 Task: Determine the best route from Denver to the Red Rocks Amphitheatre.
Action: Mouse moved to (446, 122)
Screenshot: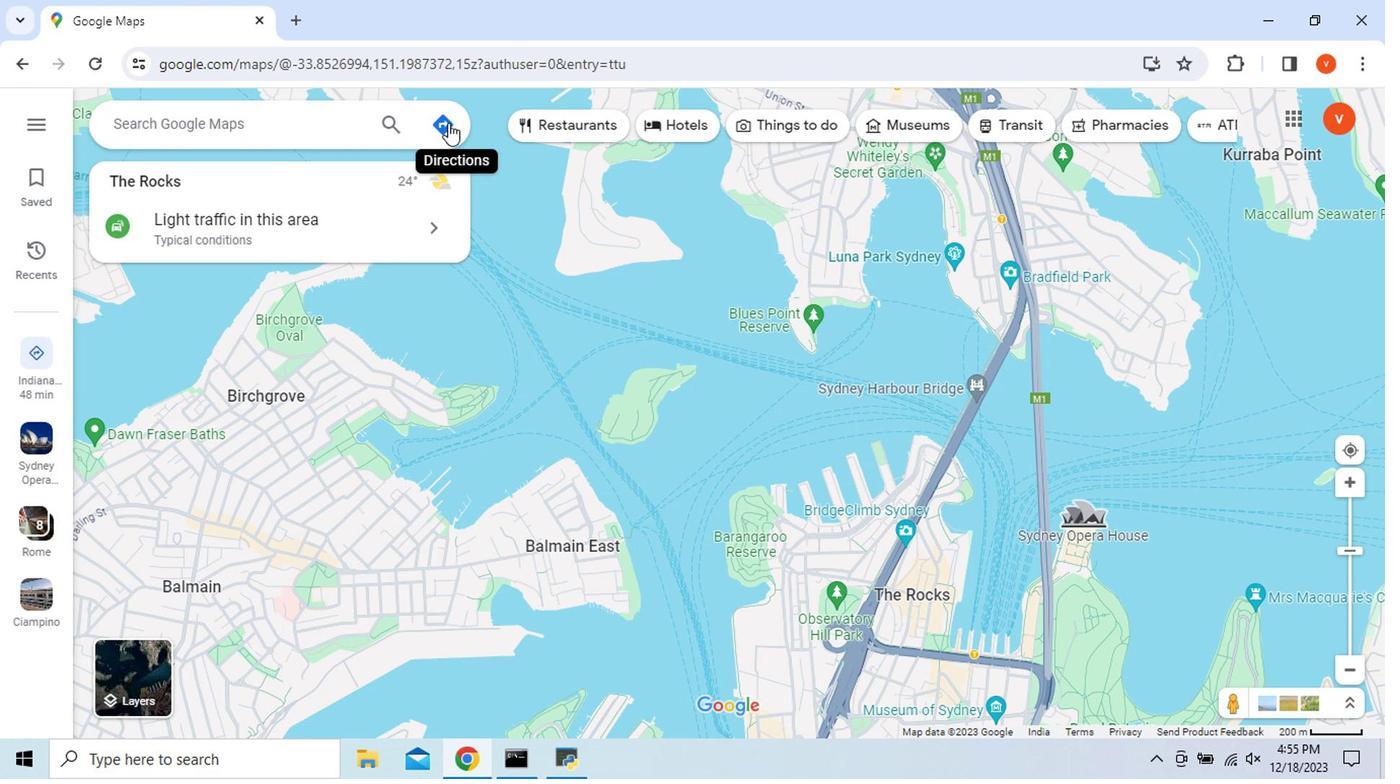 
Action: Mouse pressed left at (446, 122)
Screenshot: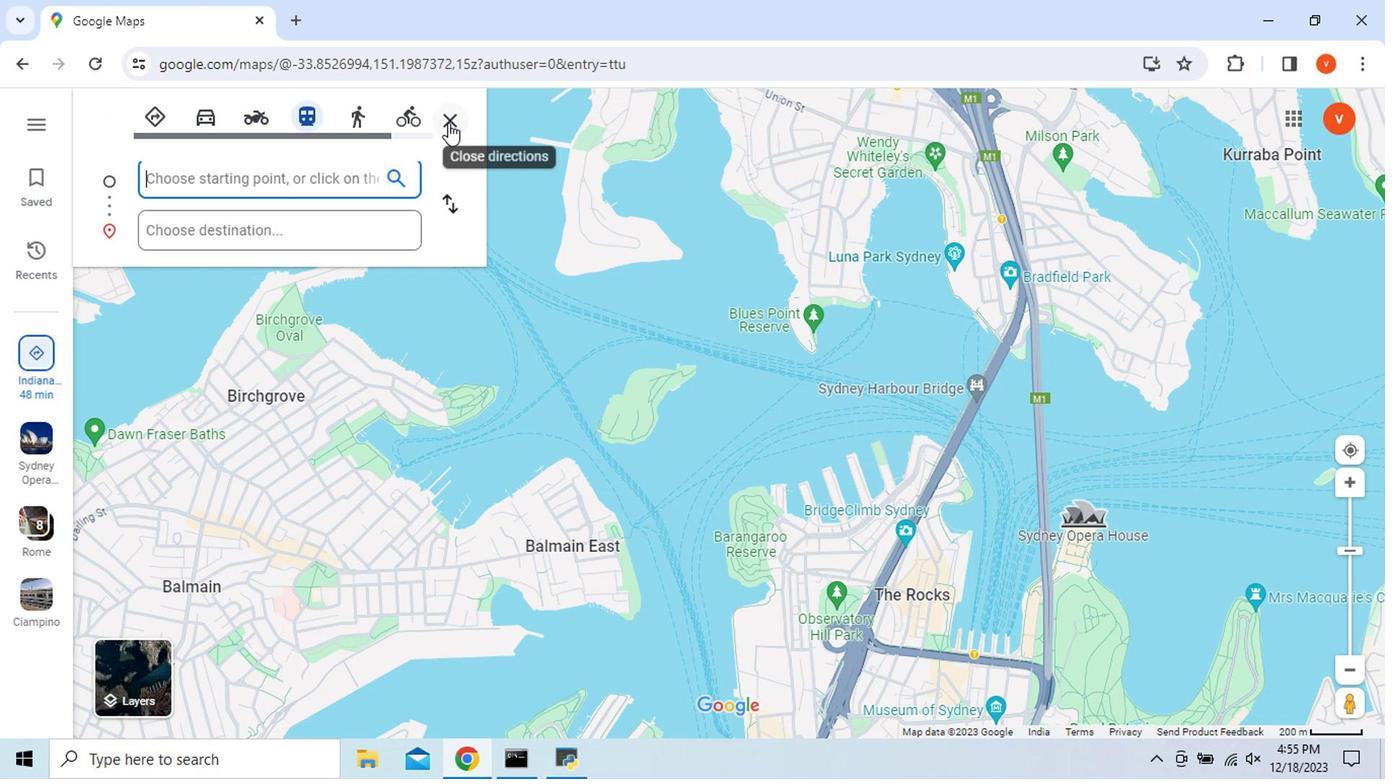 
Action: Mouse moved to (482, 283)
Screenshot: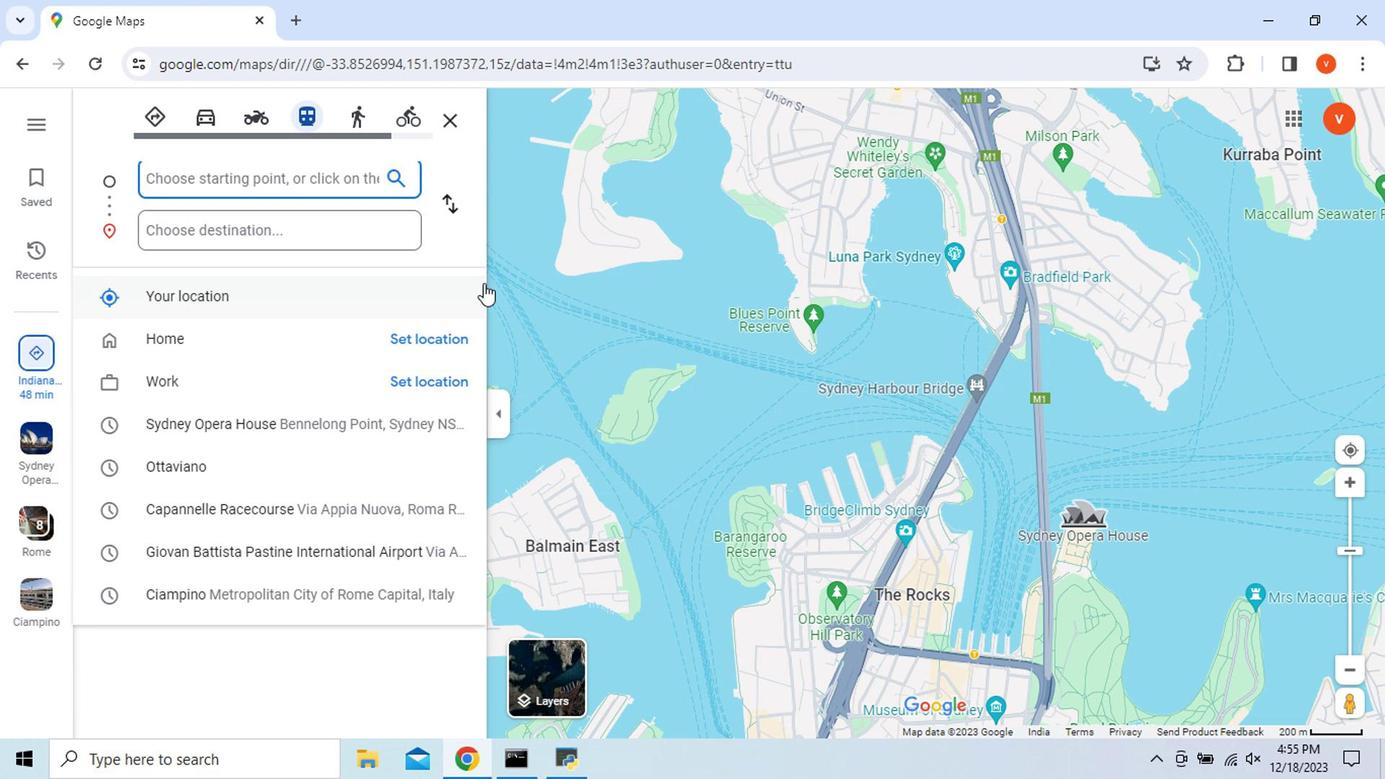 
Action: Key pressed <Key.shift>Denver
Screenshot: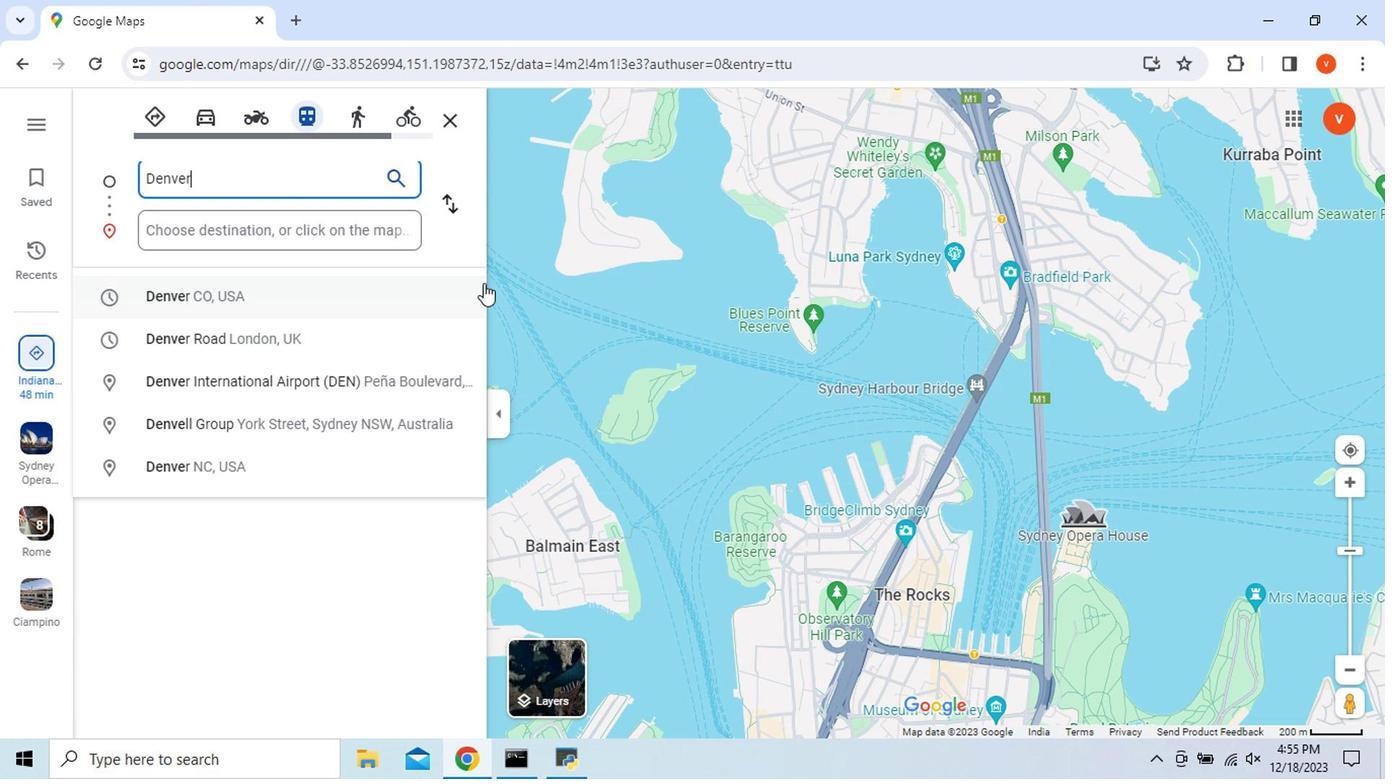 
Action: Mouse moved to (175, 218)
Screenshot: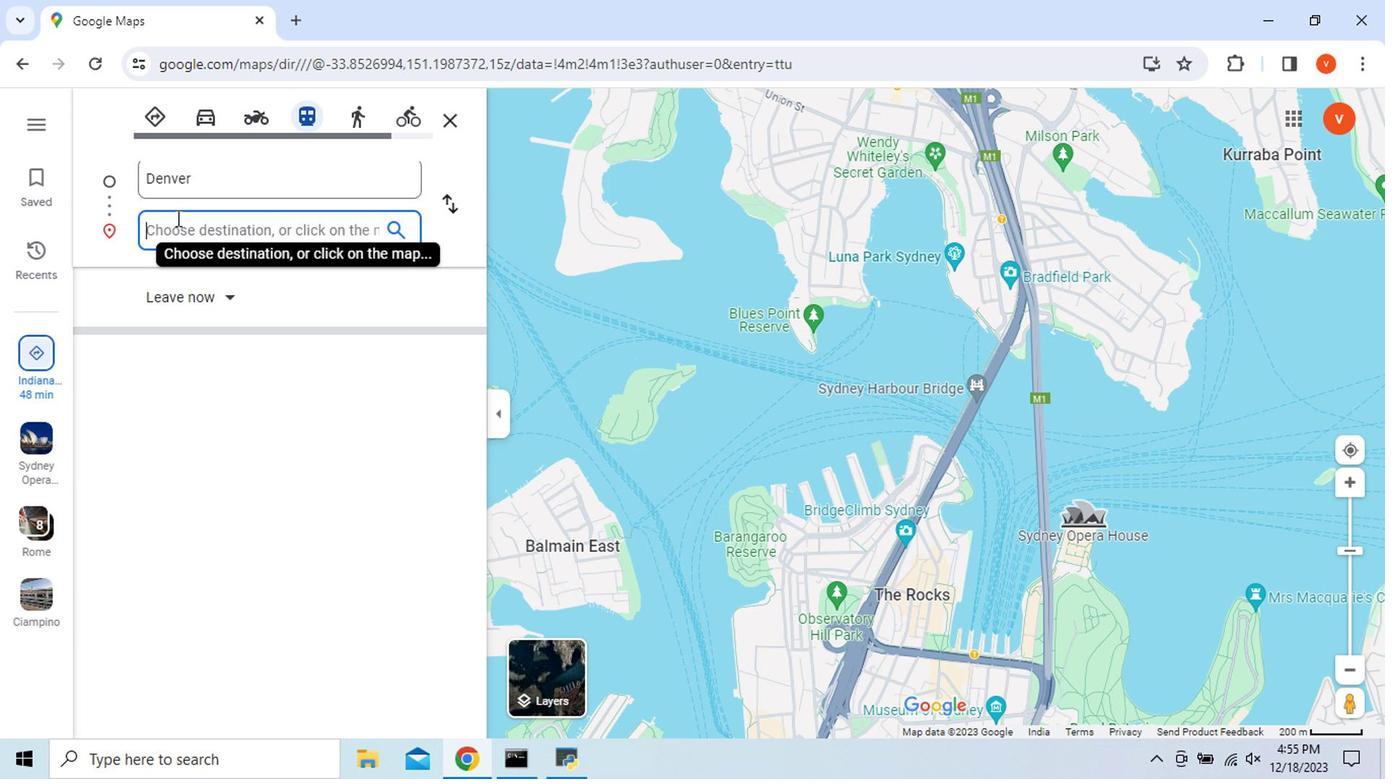 
Action: Mouse pressed left at (175, 218)
Screenshot: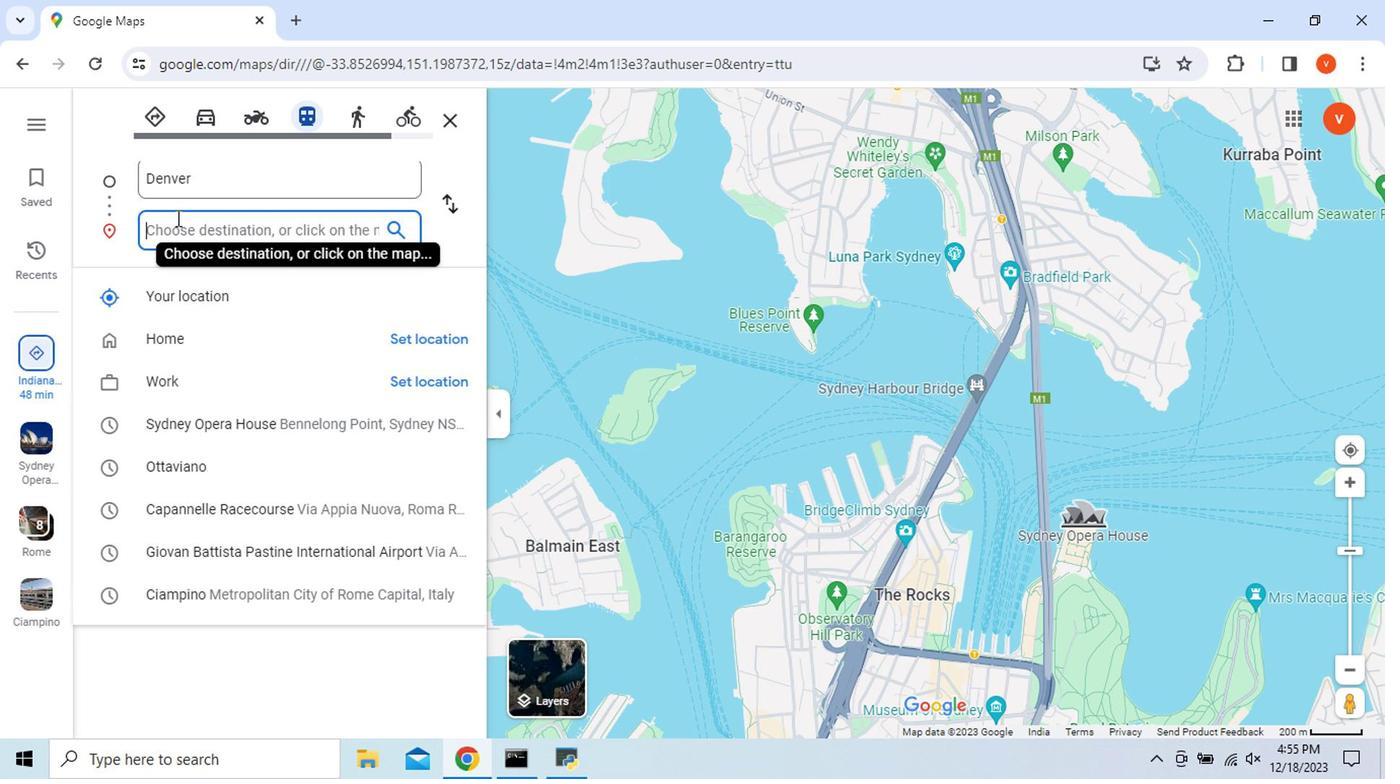 
Action: Key pressed <Key.shift>Red<Key.space><Key.shift>Rocks
Screenshot: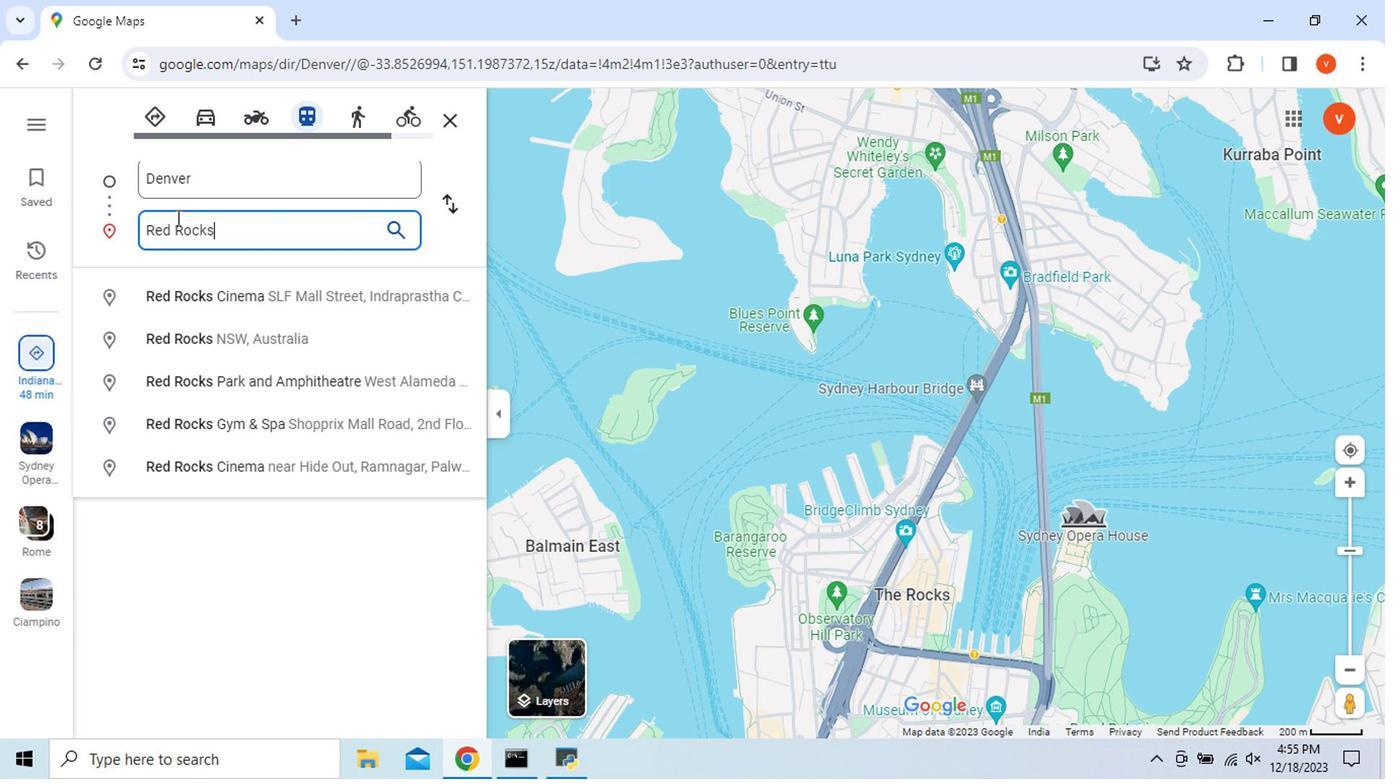 
Action: Mouse moved to (210, 378)
Screenshot: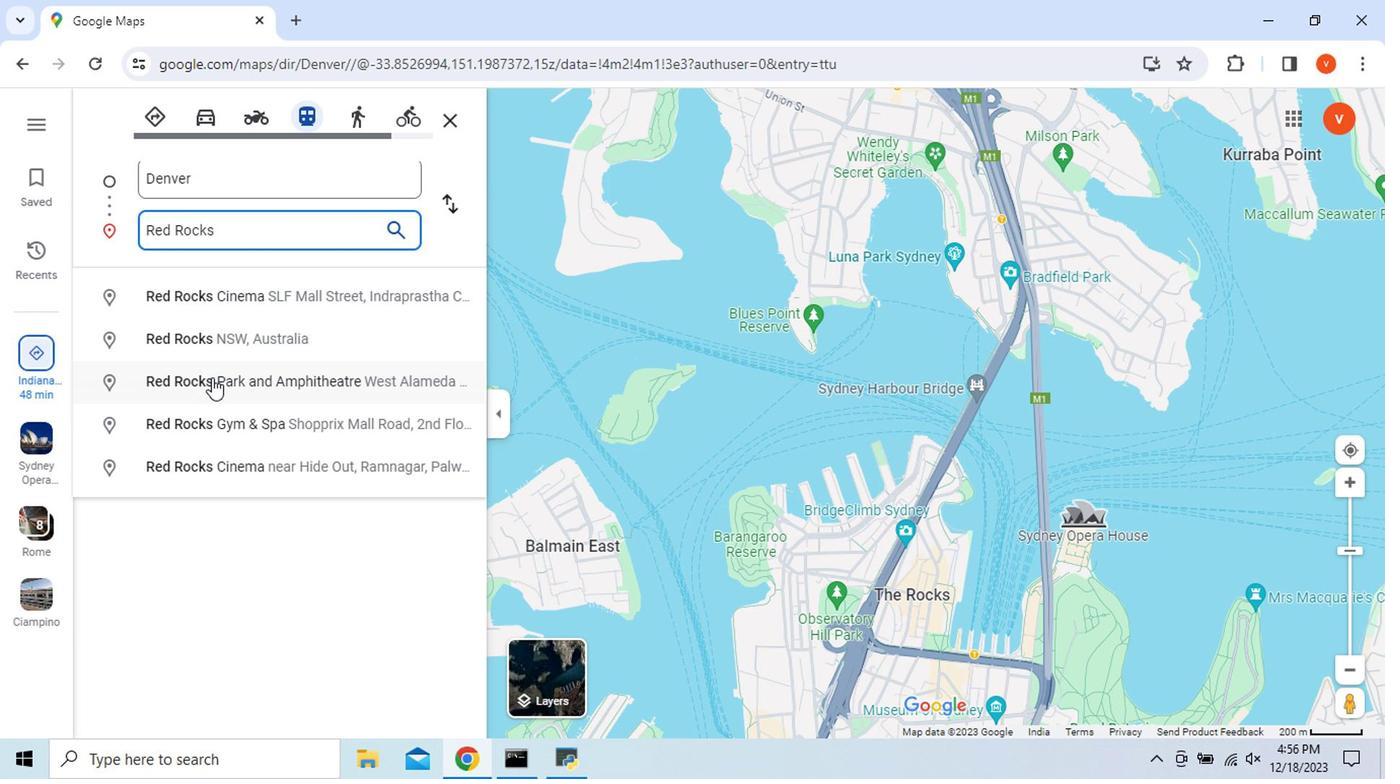 
Action: Mouse pressed left at (210, 378)
Screenshot: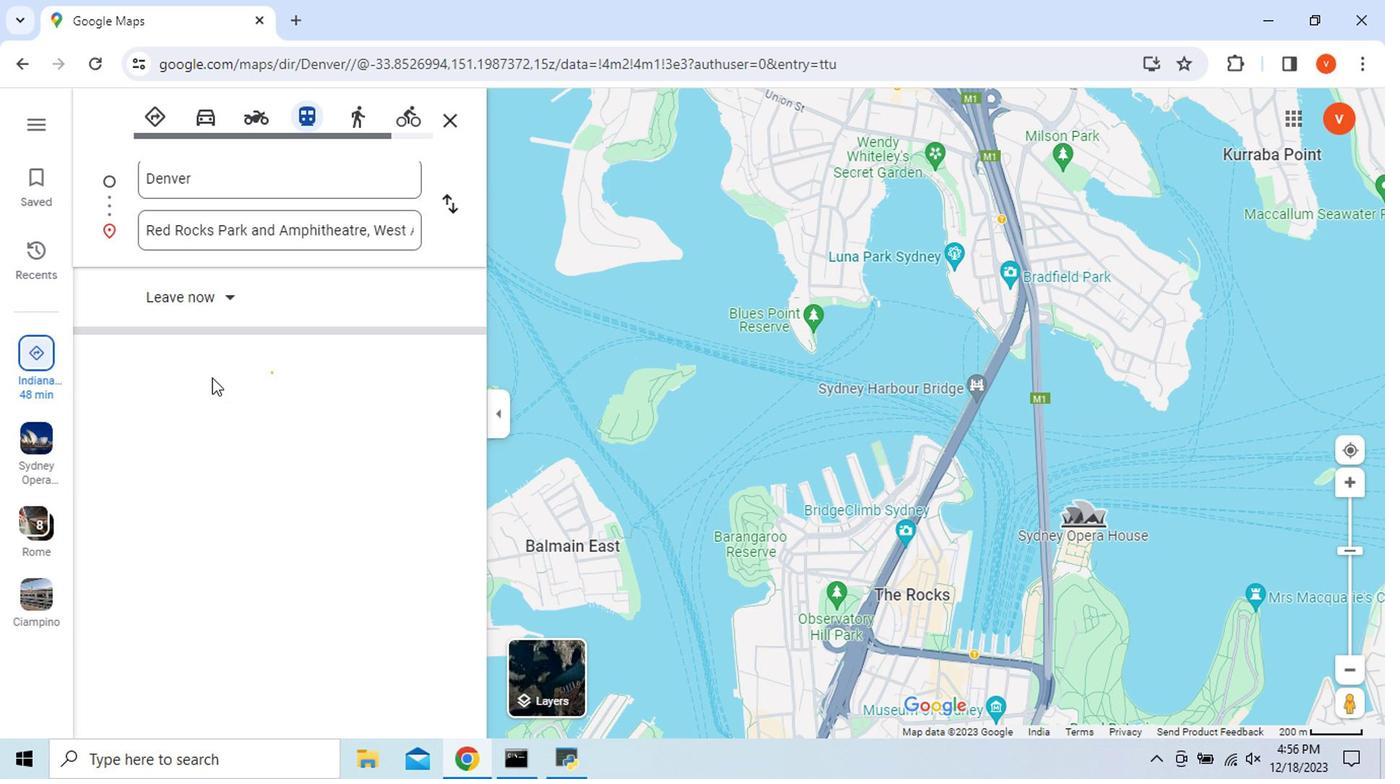 
Action: Mouse moved to (158, 115)
Screenshot: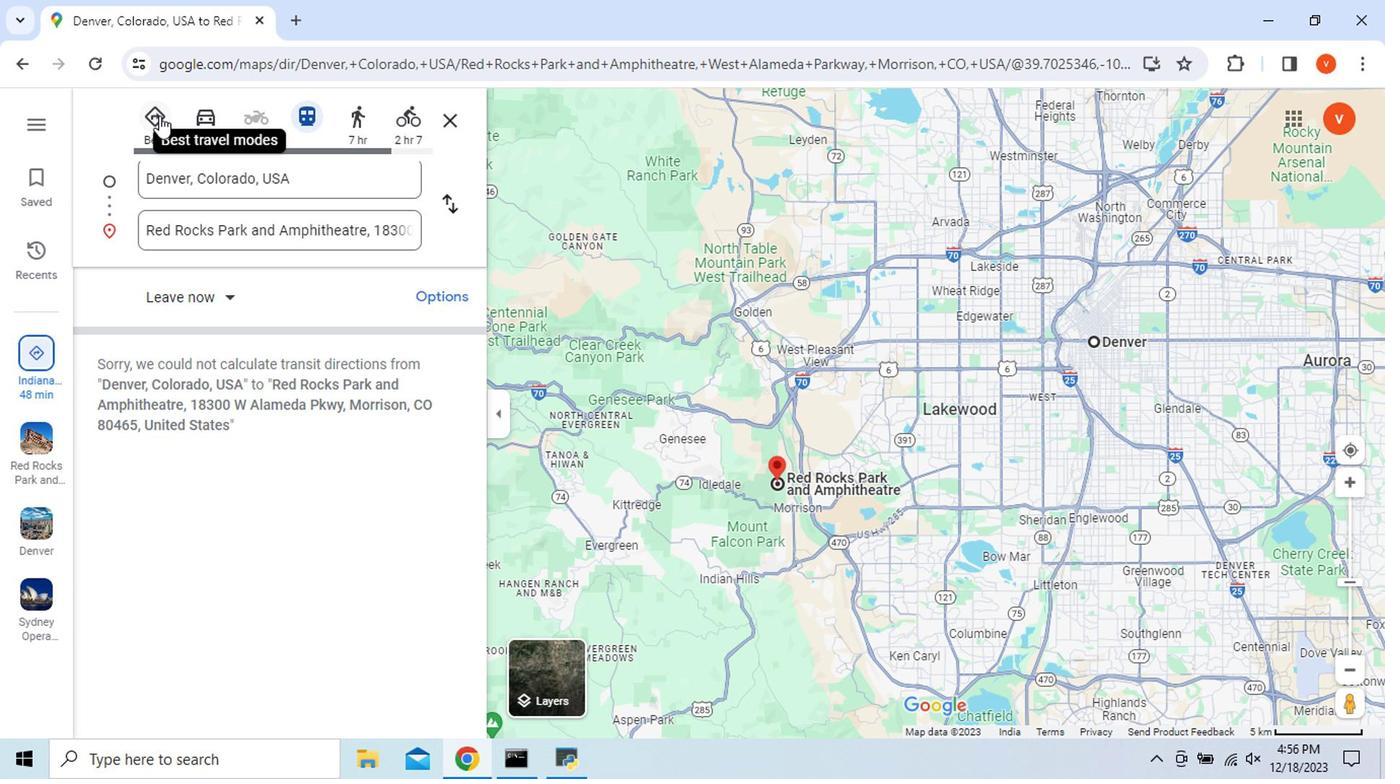 
Action: Mouse pressed left at (158, 115)
Screenshot: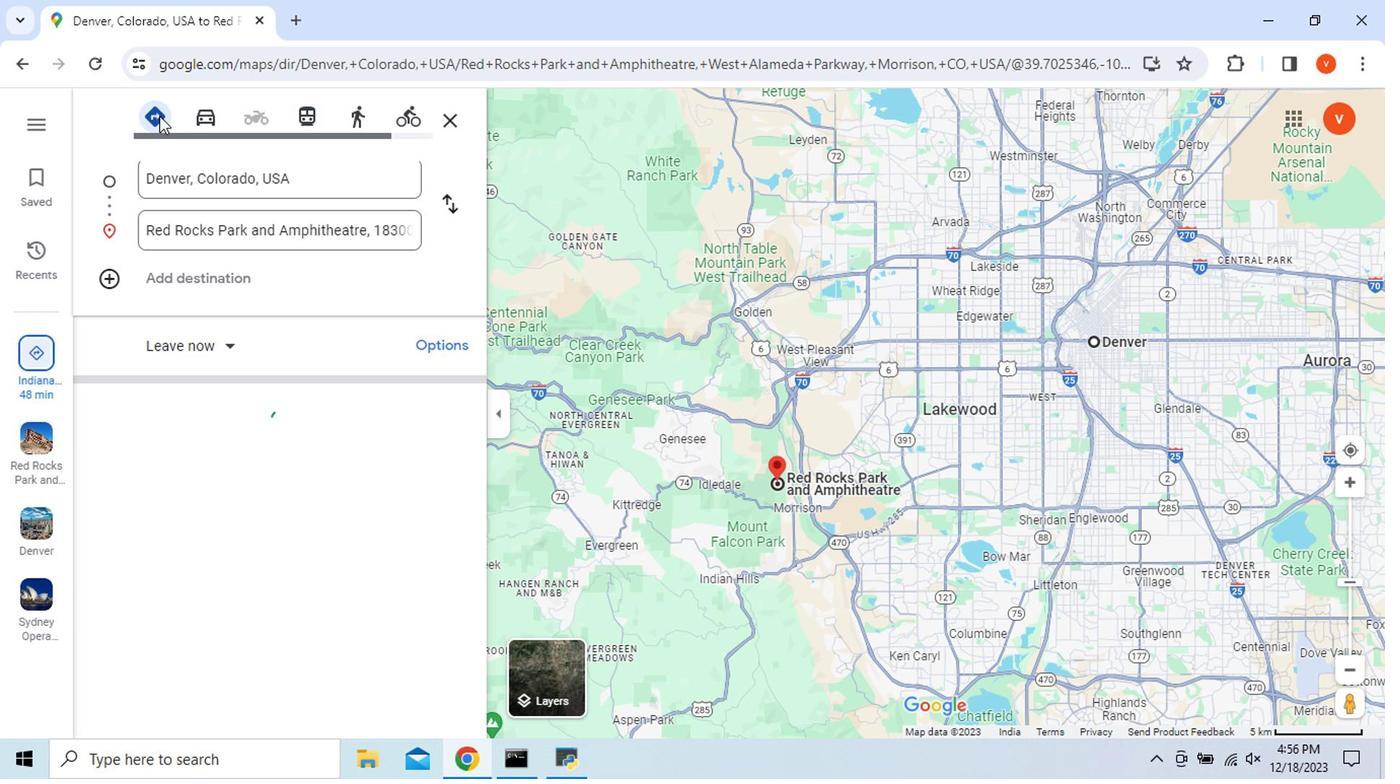 
Action: Mouse moved to (235, 546)
Screenshot: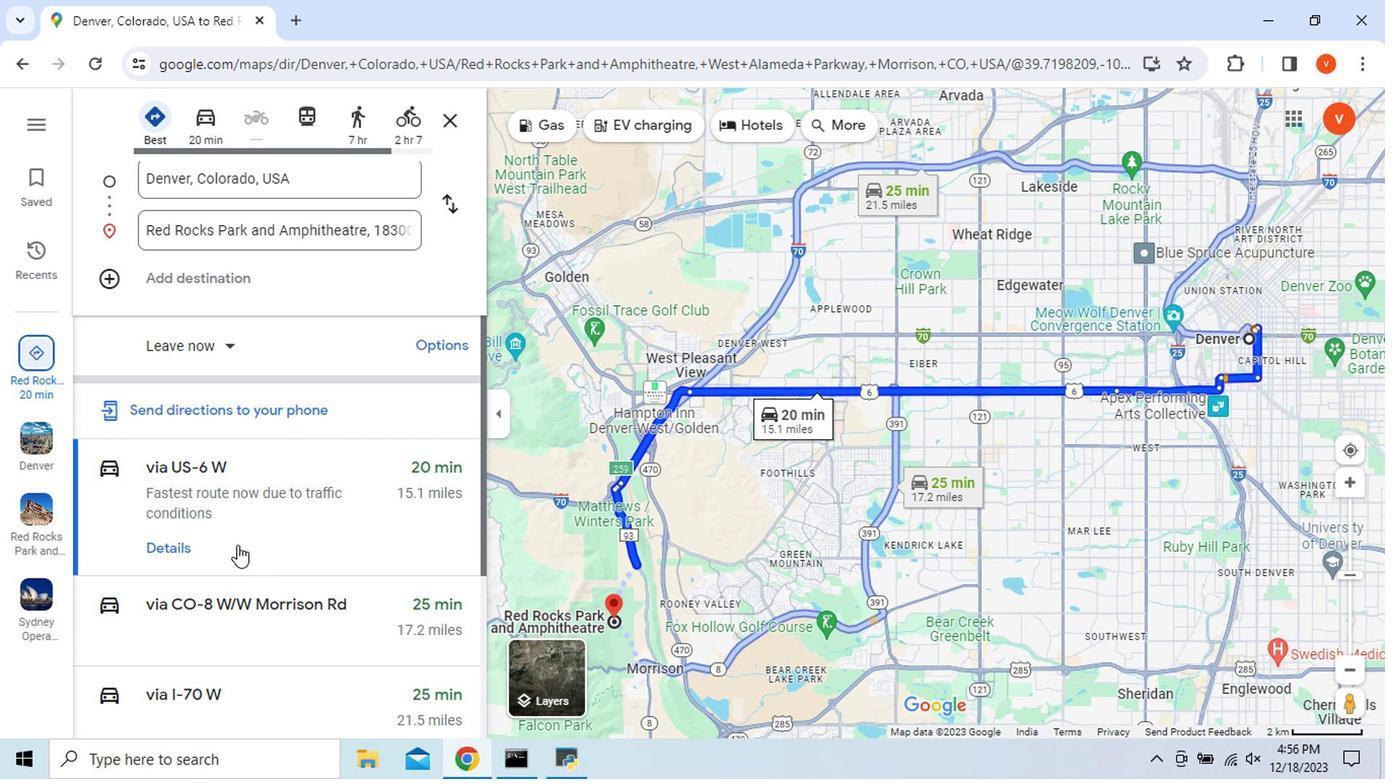 
Action: Mouse pressed left at (235, 546)
Screenshot: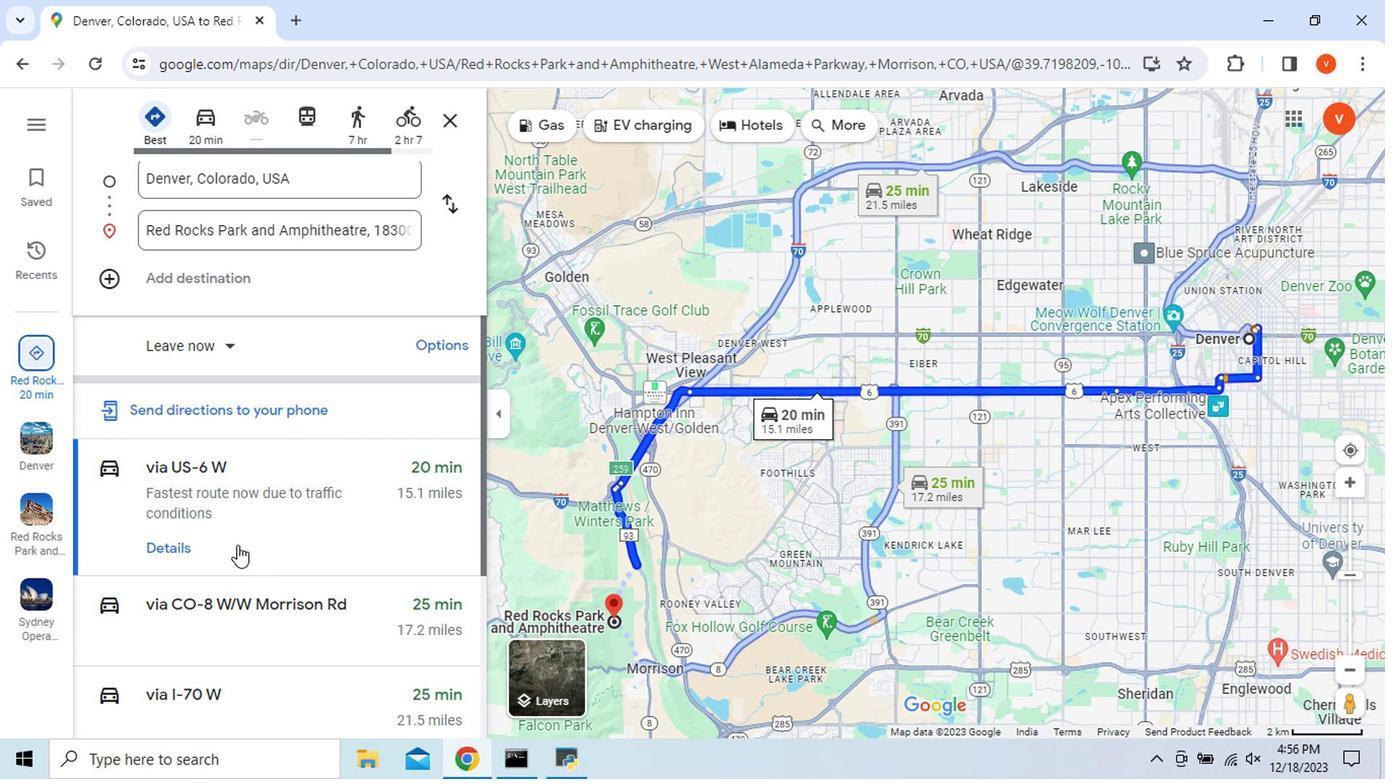 
Action: Mouse moved to (110, 376)
Screenshot: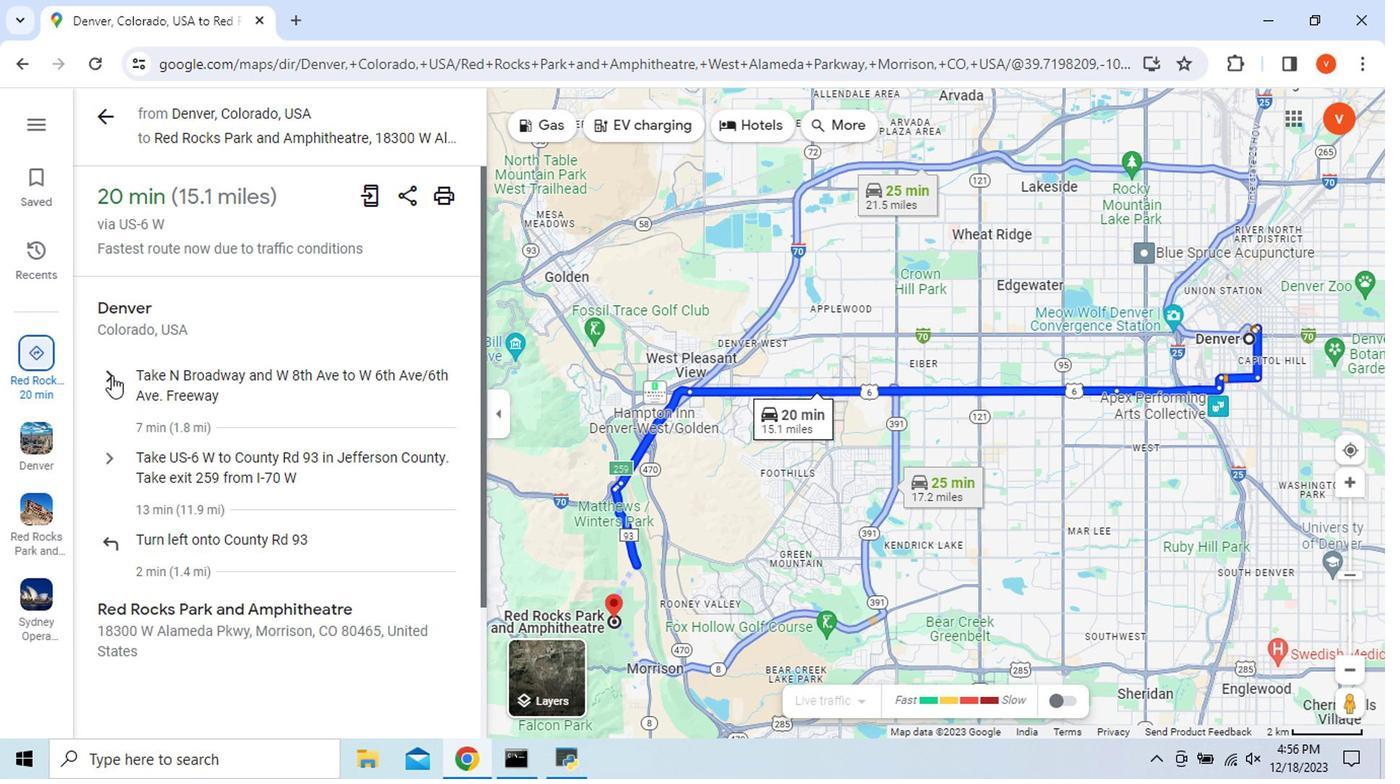 
Action: Mouse pressed left at (110, 376)
Screenshot: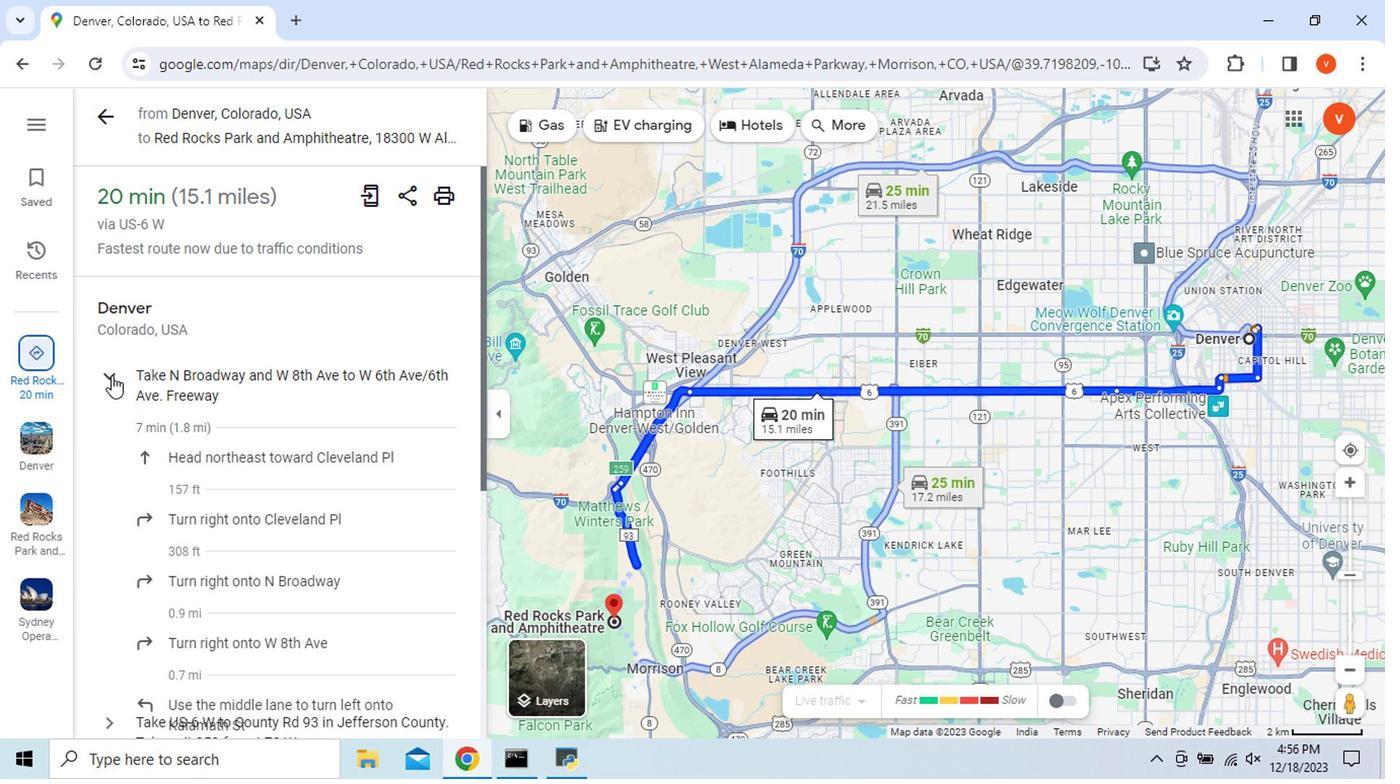 
Action: Mouse moved to (113, 546)
Screenshot: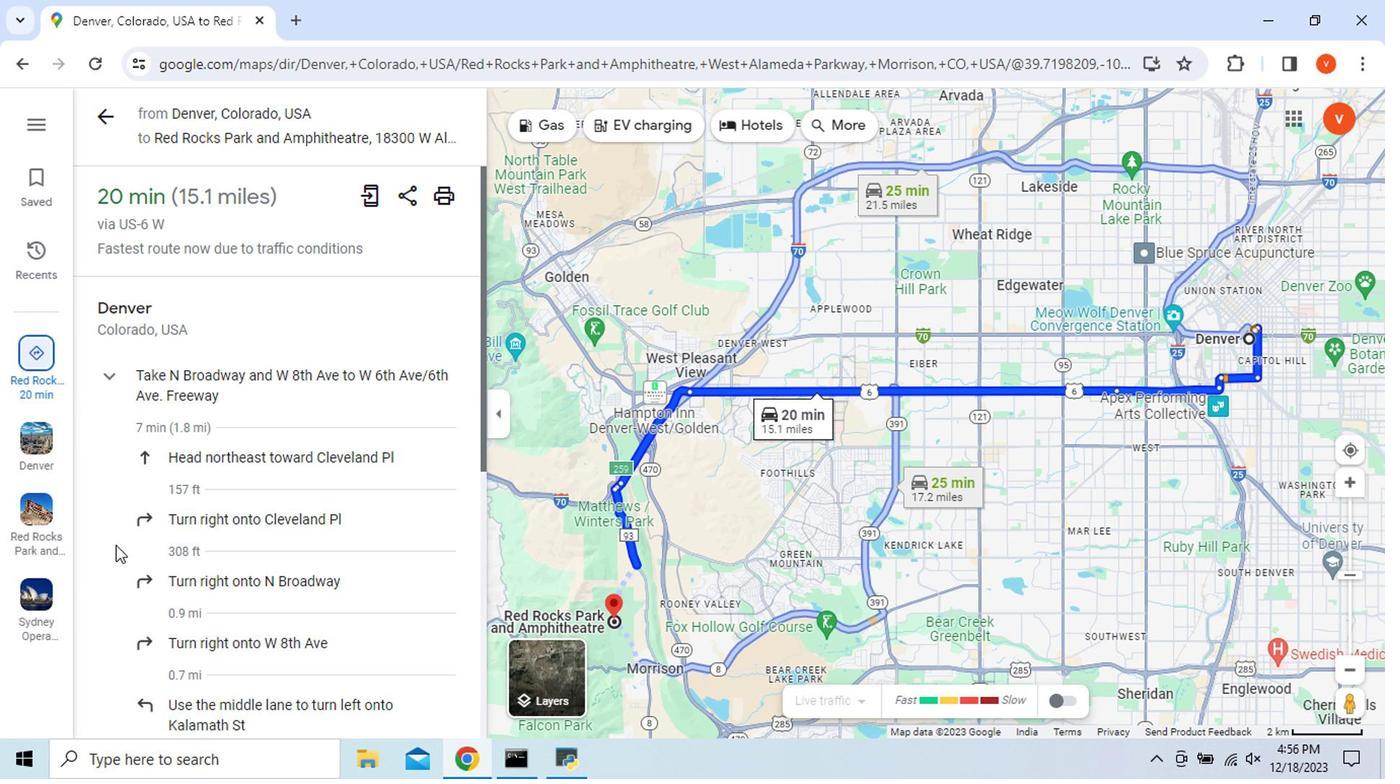 
Action: Mouse scrolled (113, 545) with delta (0, -1)
Screenshot: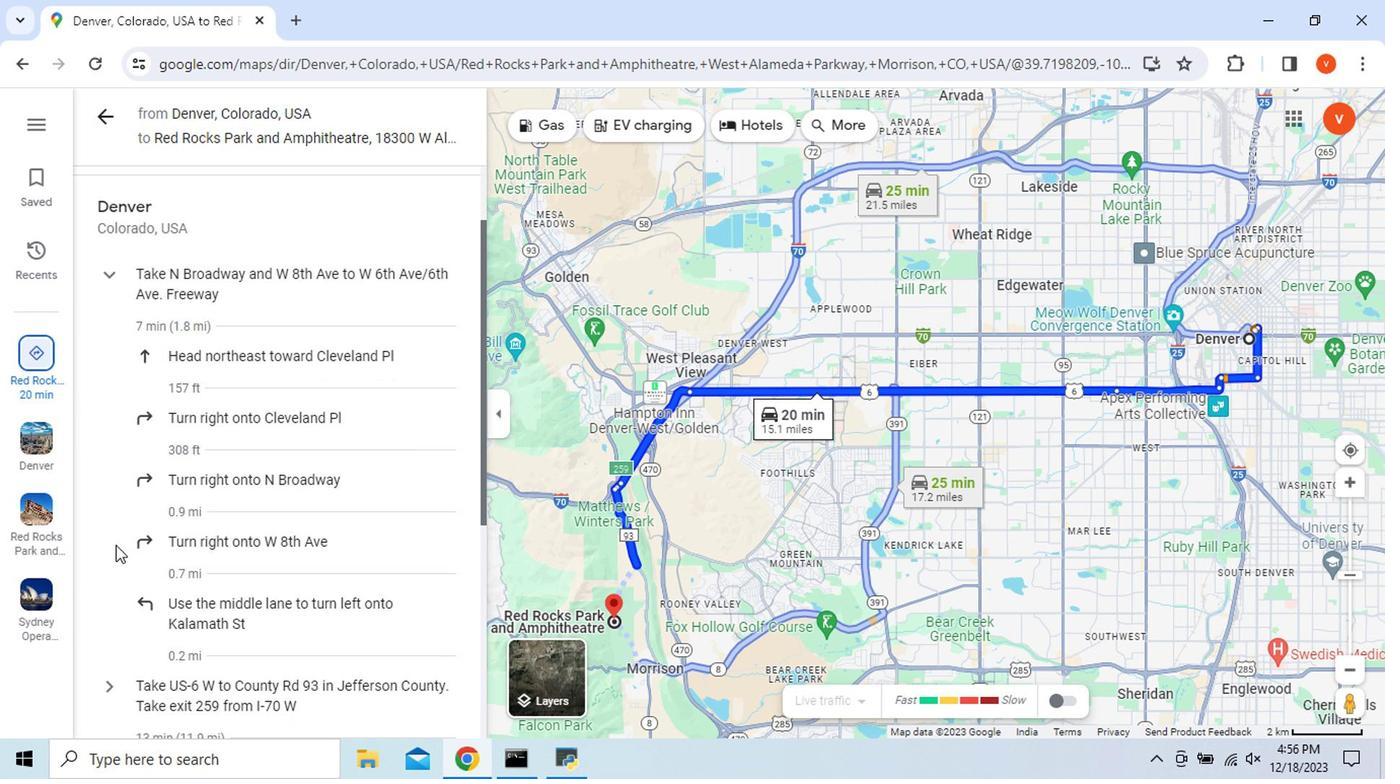 
Action: Mouse scrolled (113, 545) with delta (0, -1)
Screenshot: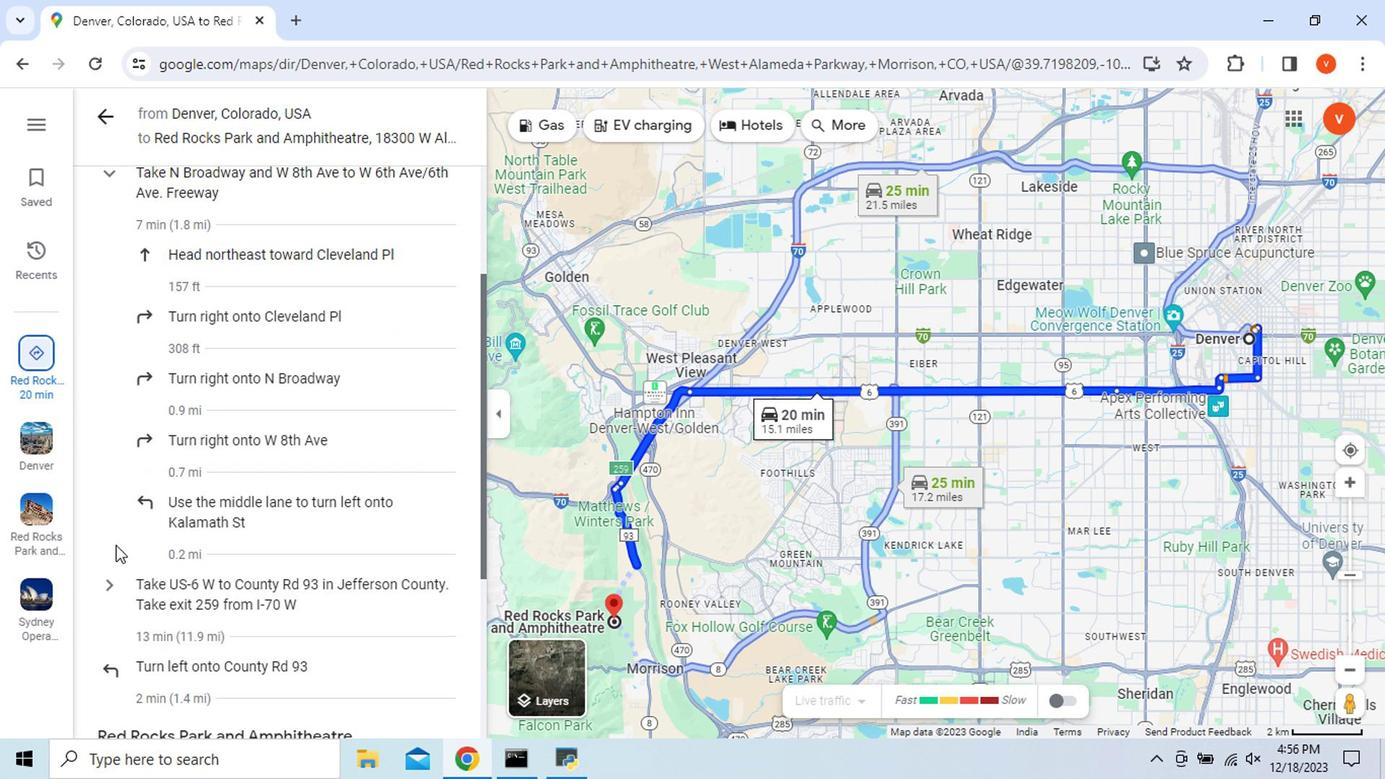 
Action: Mouse moved to (112, 586)
Screenshot: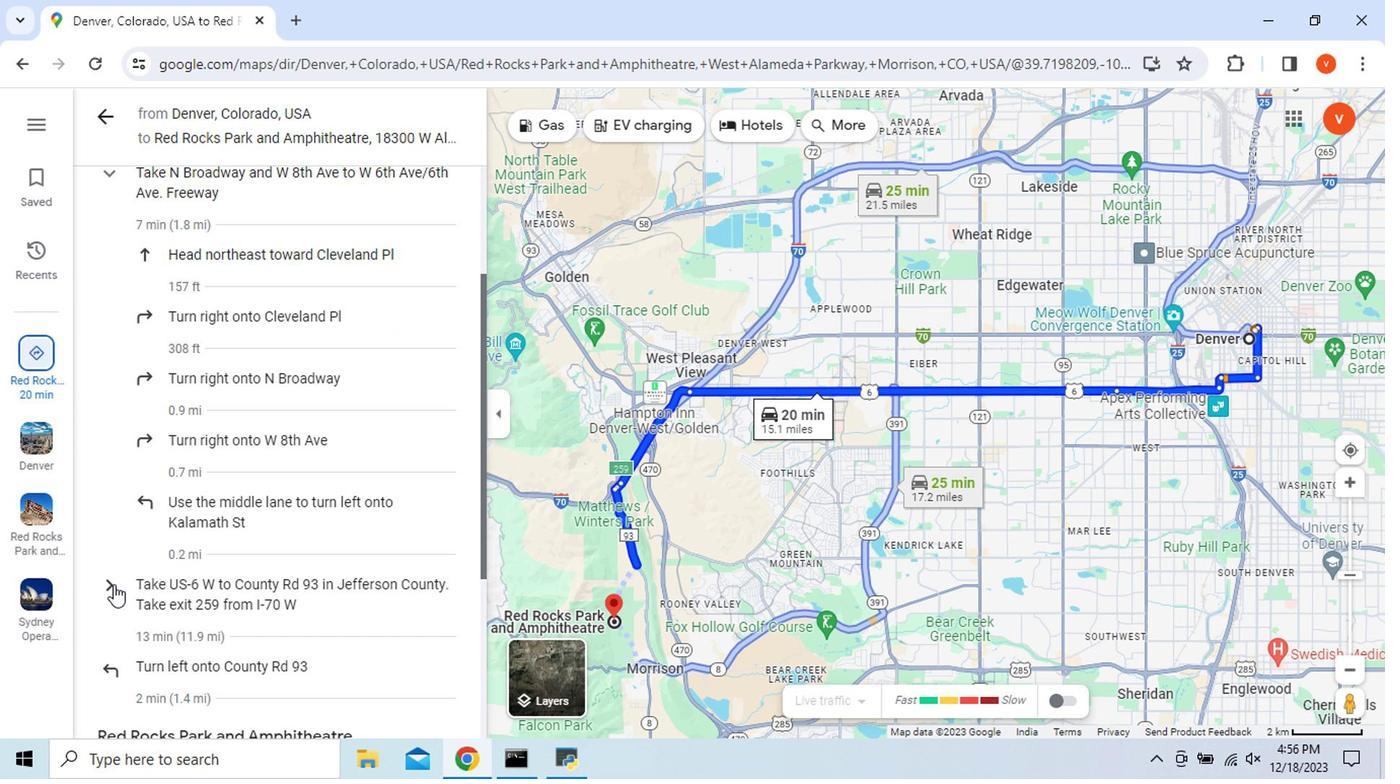 
Action: Mouse pressed left at (112, 586)
Screenshot: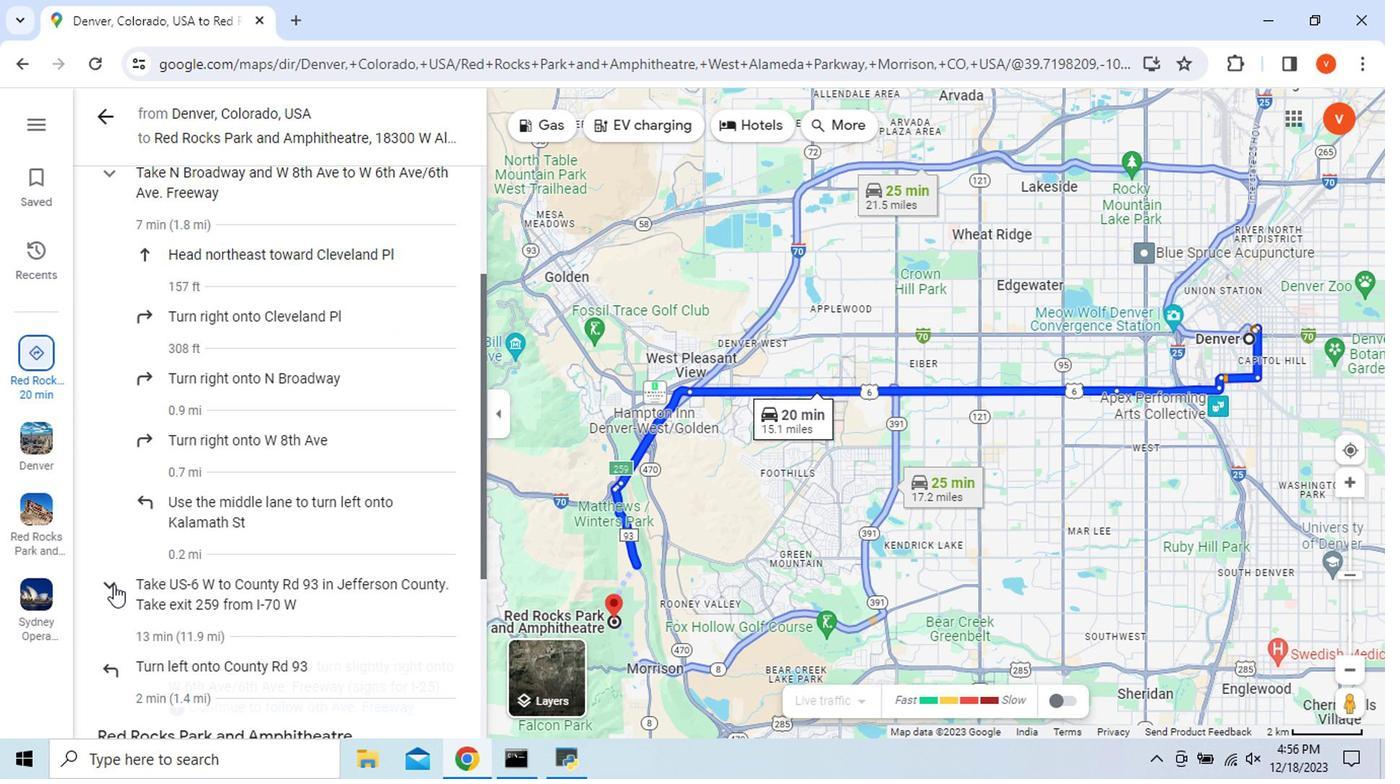 
Action: Mouse scrolled (112, 585) with delta (0, -1)
Screenshot: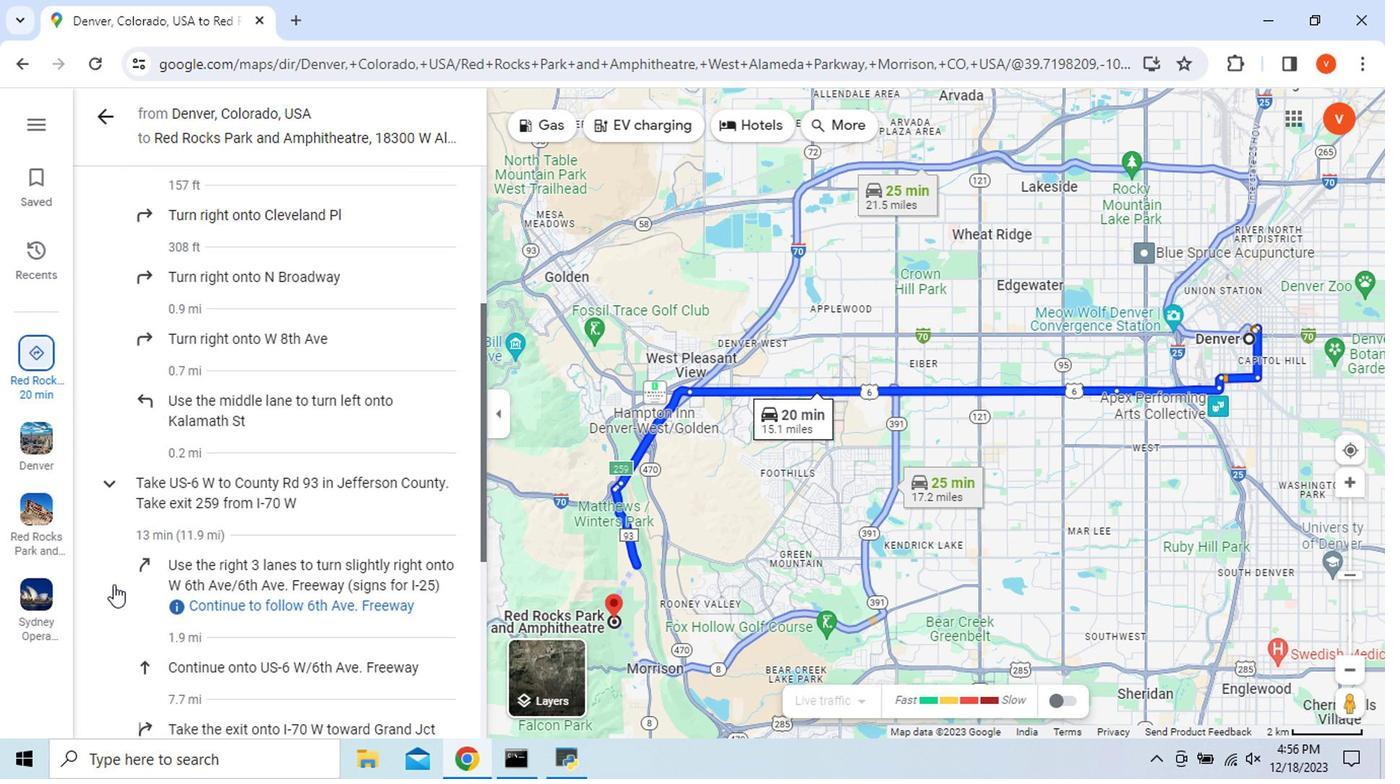 
Action: Mouse scrolled (112, 585) with delta (0, -1)
Screenshot: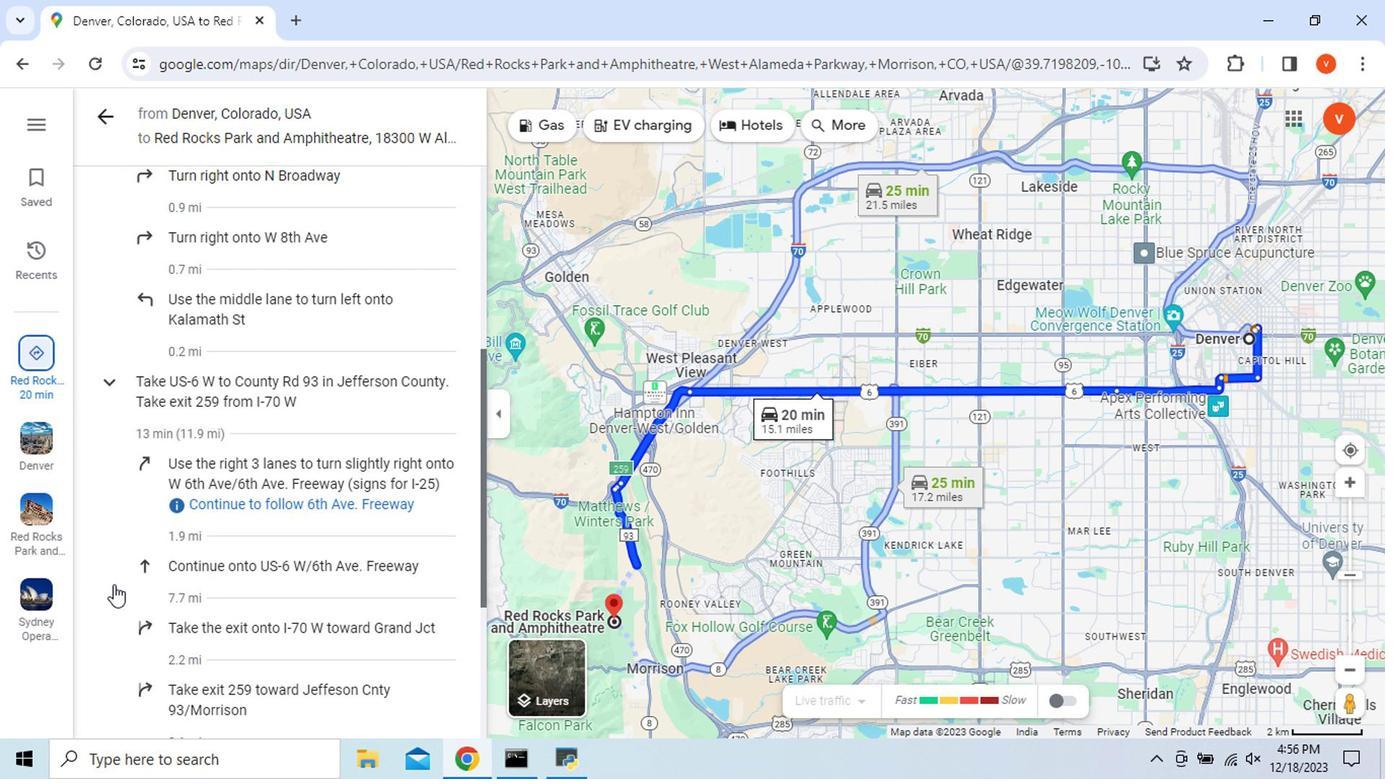 
Action: Mouse scrolled (112, 585) with delta (0, -1)
Screenshot: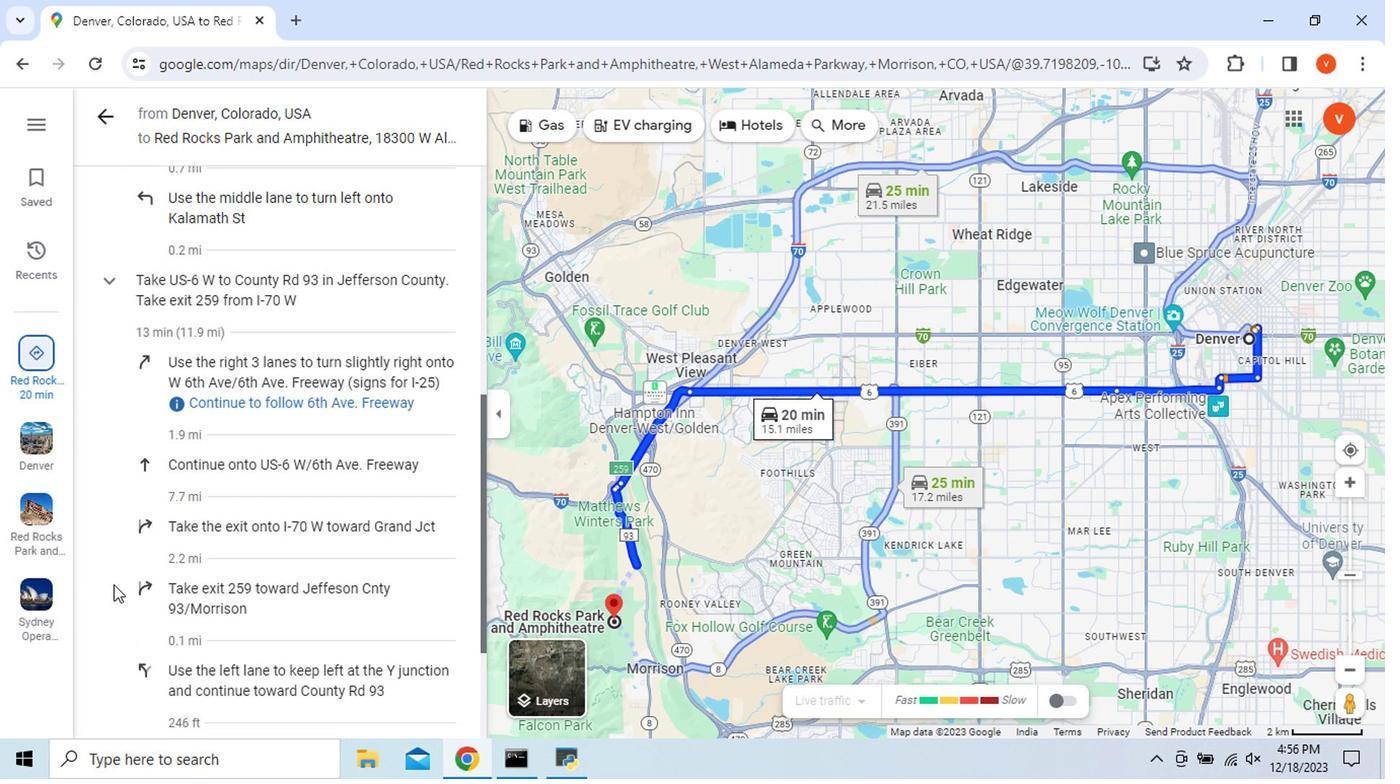
Action: Mouse scrolled (112, 585) with delta (0, -1)
Screenshot: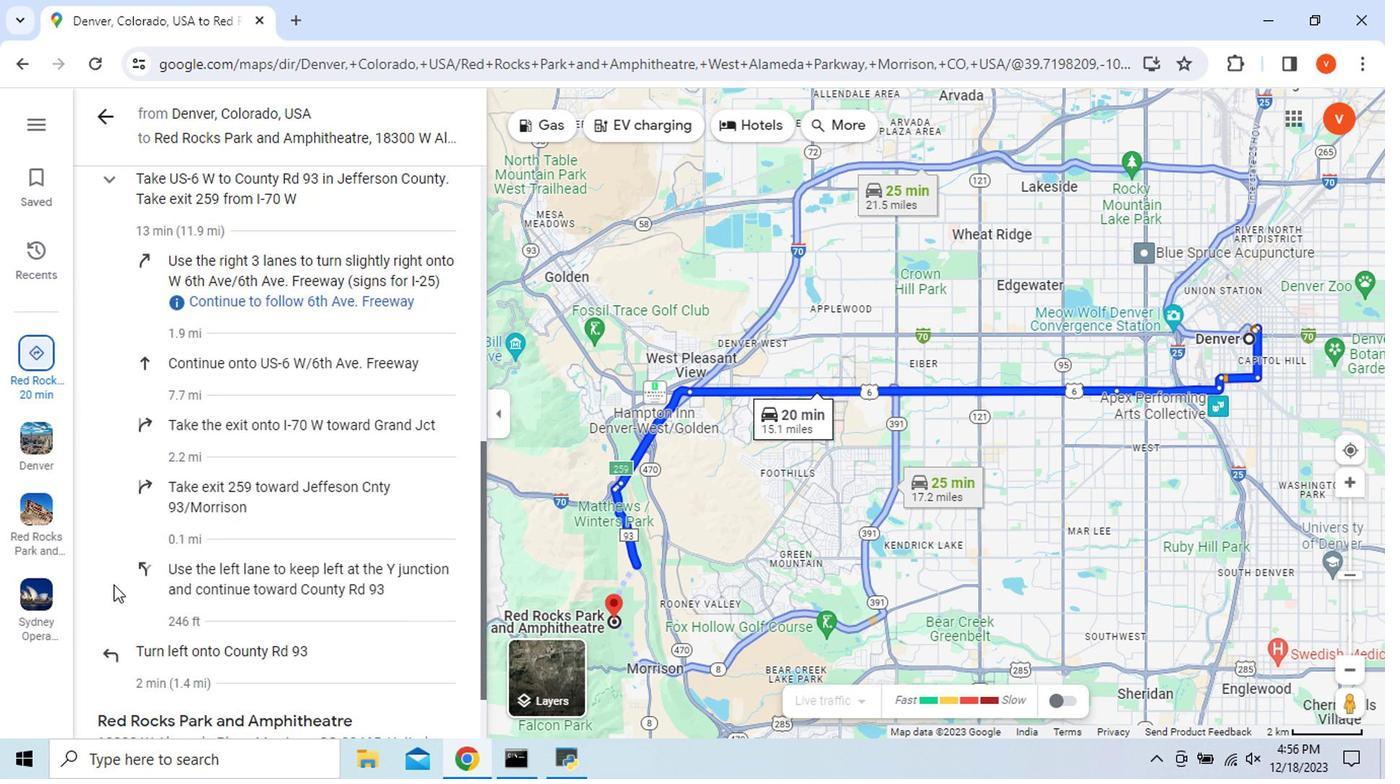 
Action: Mouse scrolled (112, 585) with delta (0, -1)
Screenshot: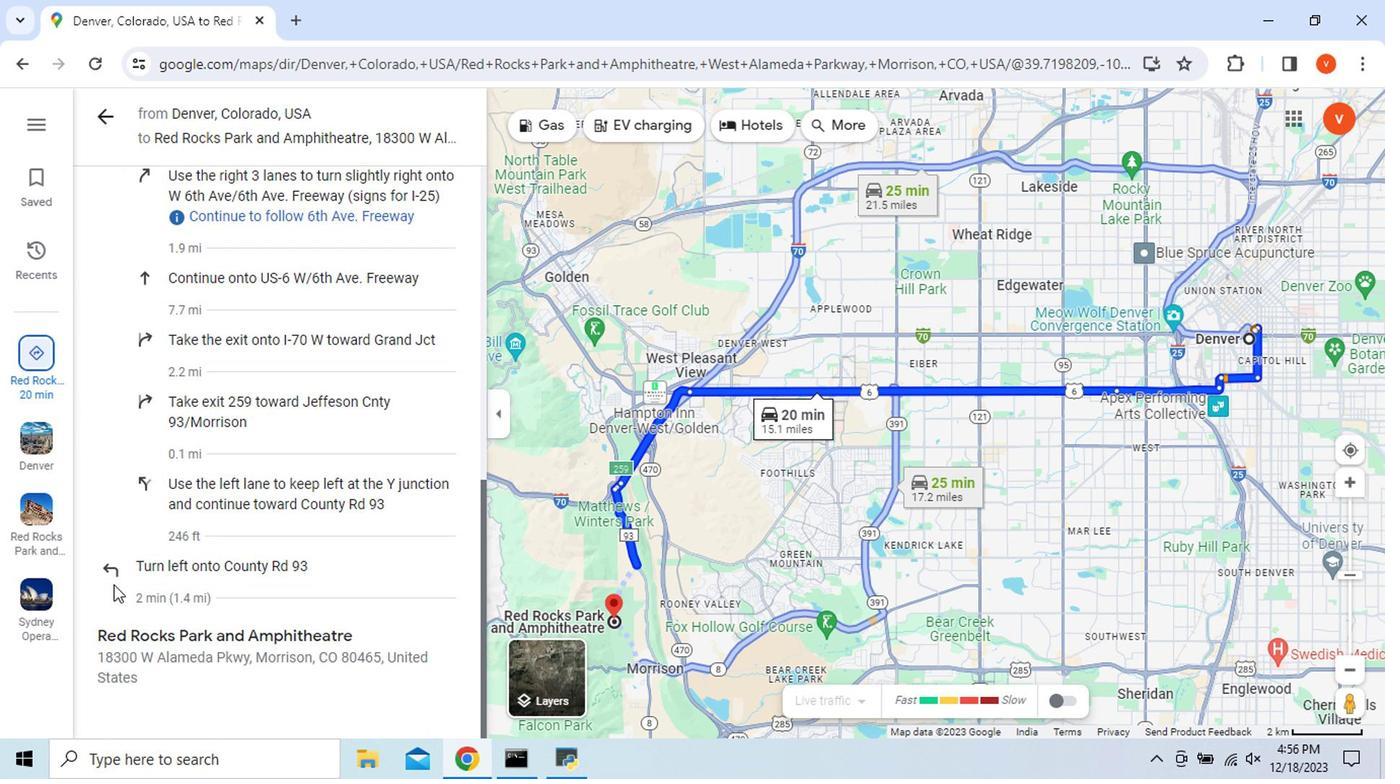 
Action: Mouse scrolled (112, 585) with delta (0, -1)
Screenshot: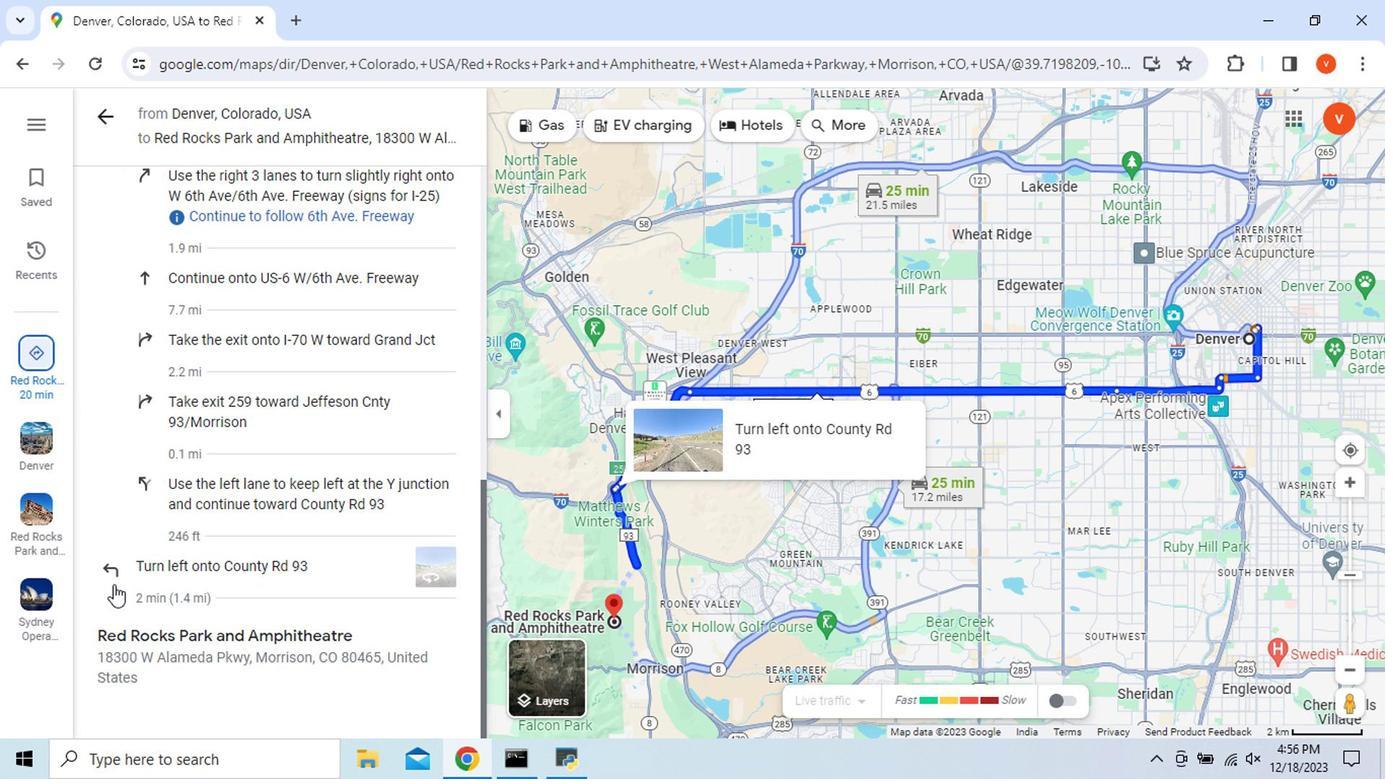 
Action: Mouse moved to (77, 577)
Screenshot: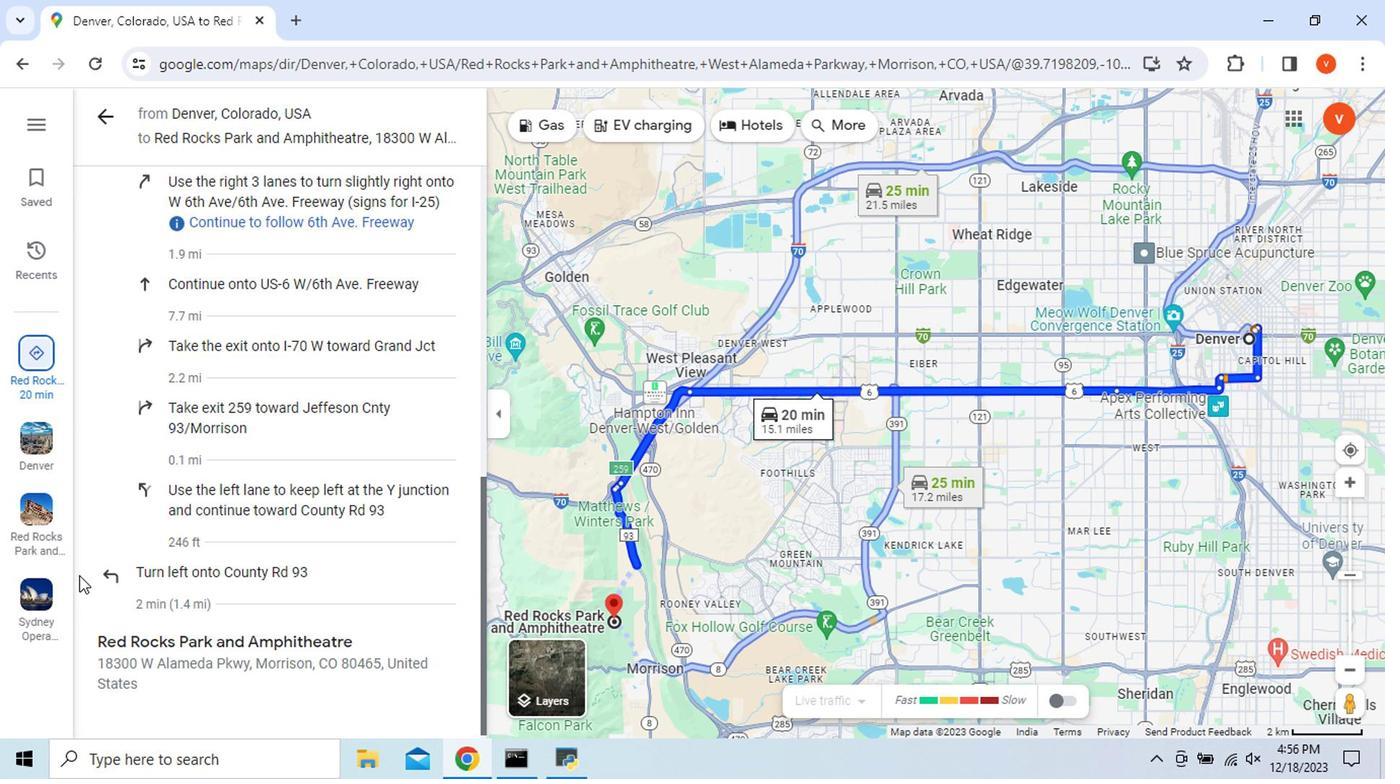 
Action: Mouse scrolled (77, 578) with delta (0, 1)
Screenshot: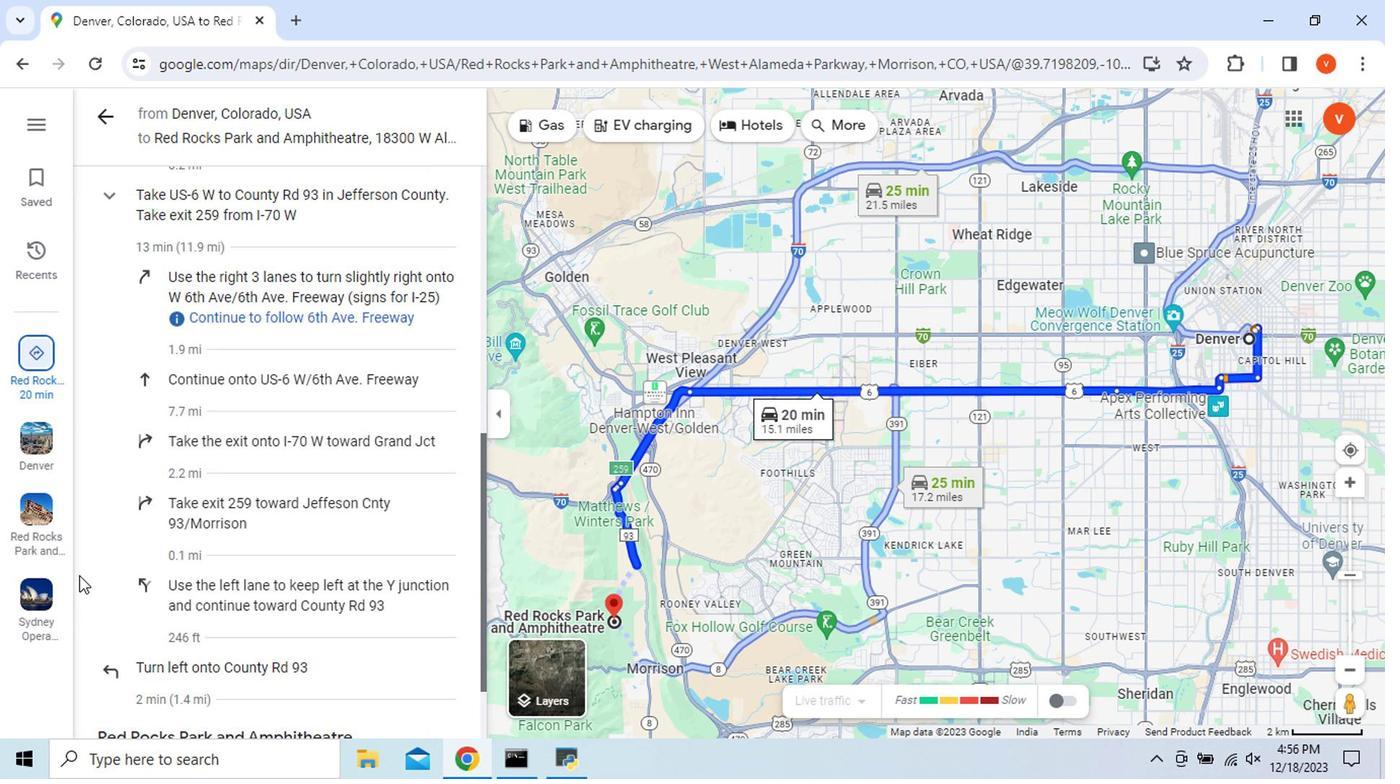 
Action: Mouse scrolled (77, 578) with delta (0, 1)
Screenshot: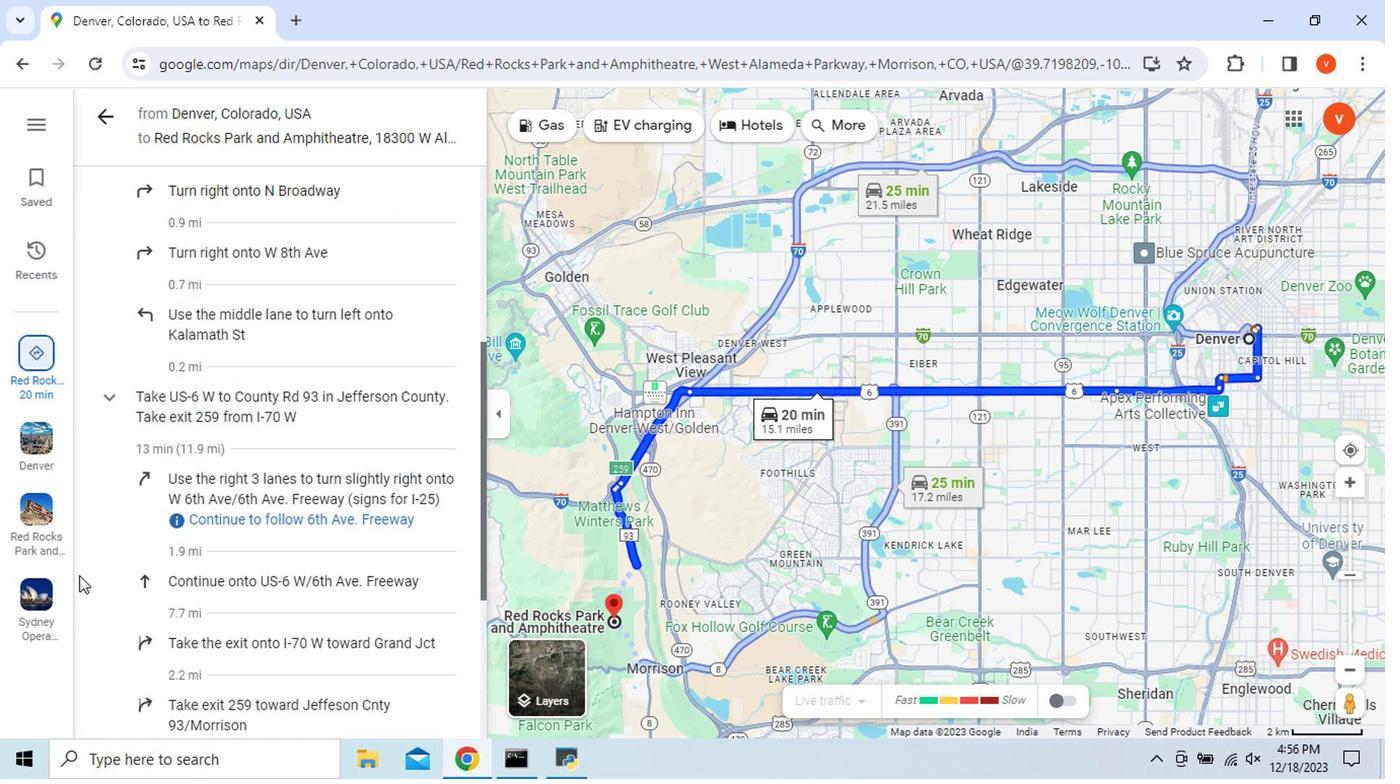 
Action: Mouse scrolled (77, 578) with delta (0, 1)
Screenshot: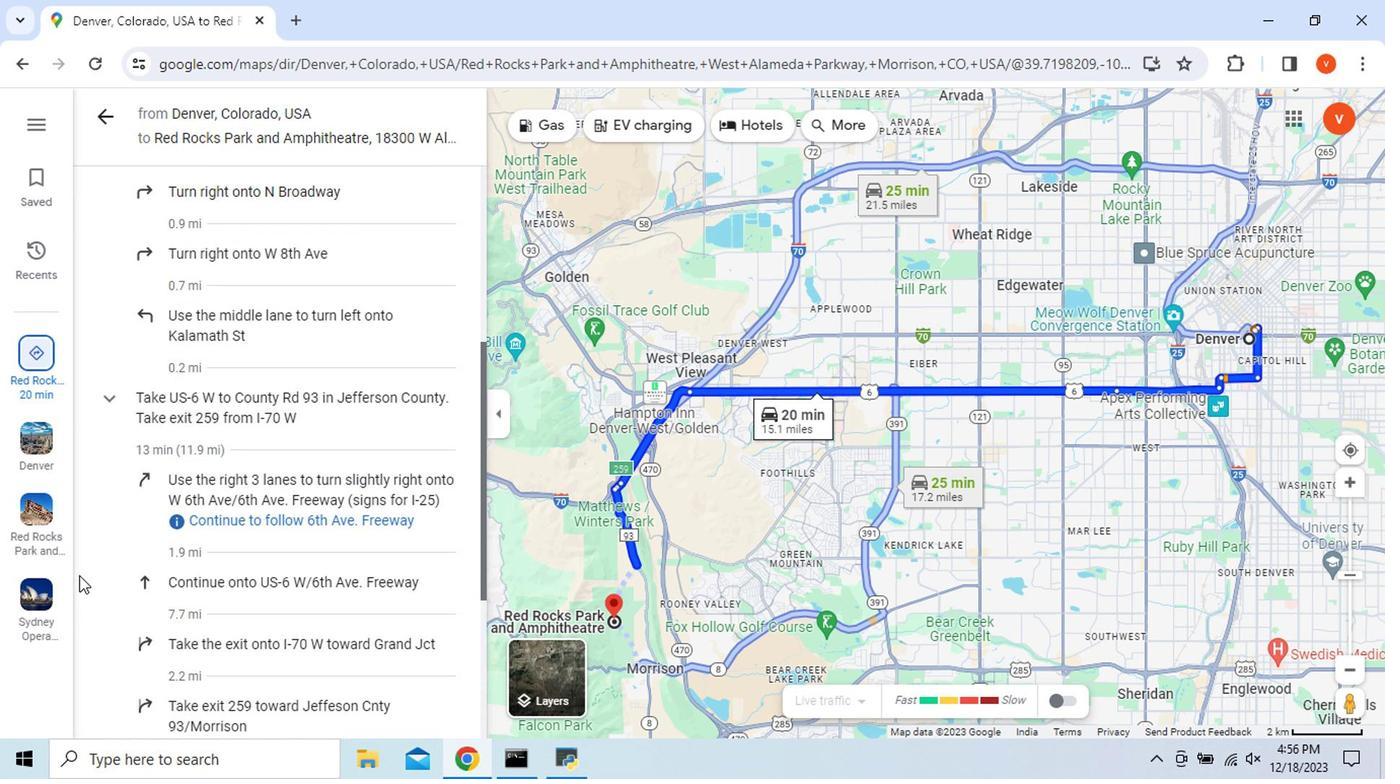 
Action: Mouse moved to (102, 113)
Screenshot: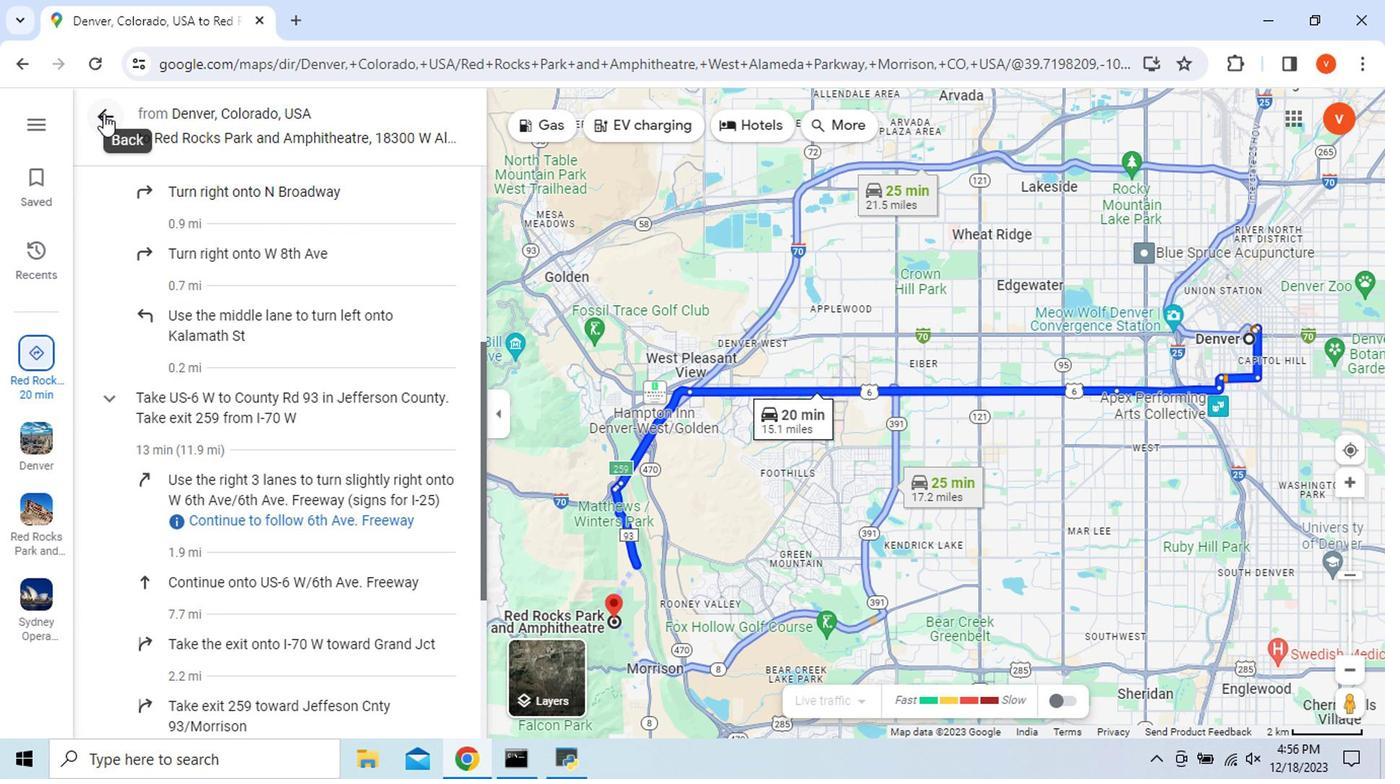 
Action: Mouse pressed left at (102, 113)
Screenshot: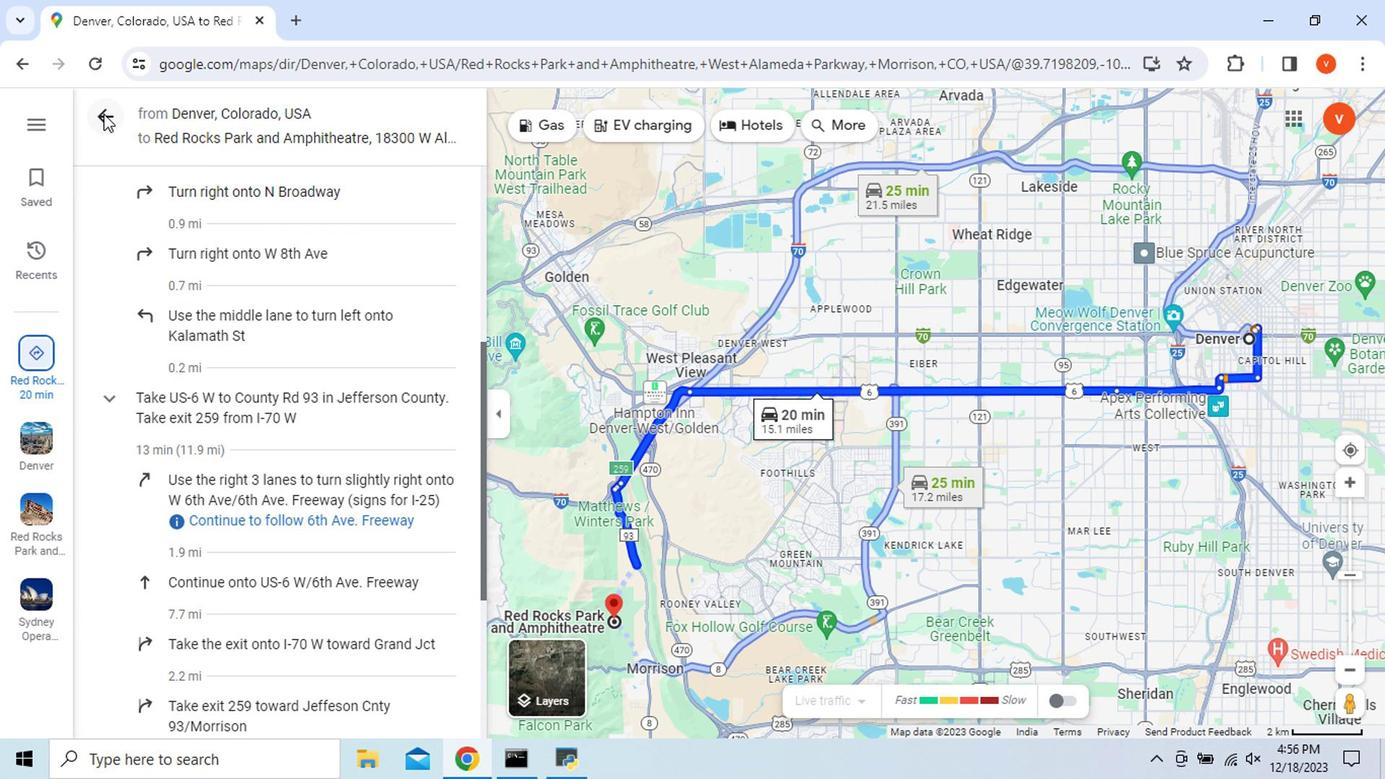 
Action: Mouse moved to (311, 677)
Screenshot: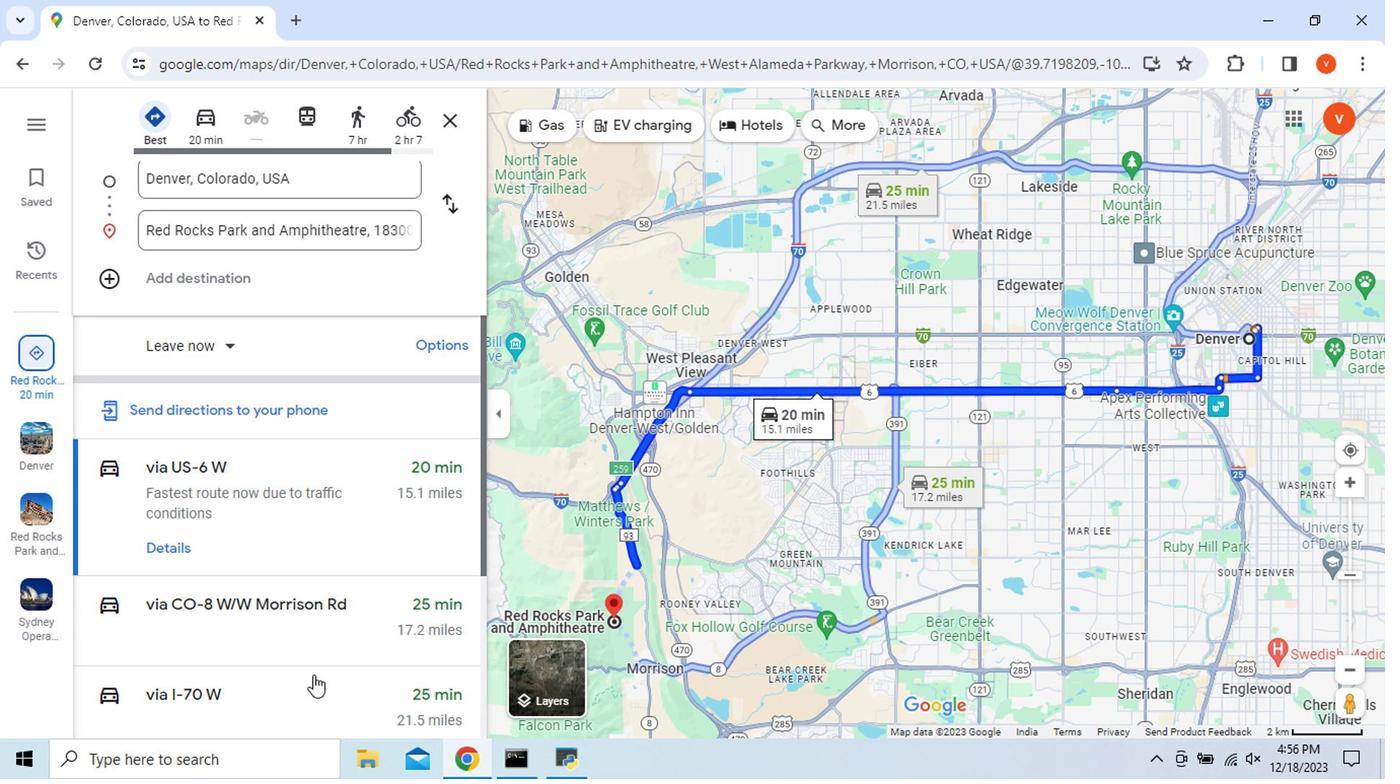 
Action: Mouse scrolled (311, 676) with delta (0, -1)
Screenshot: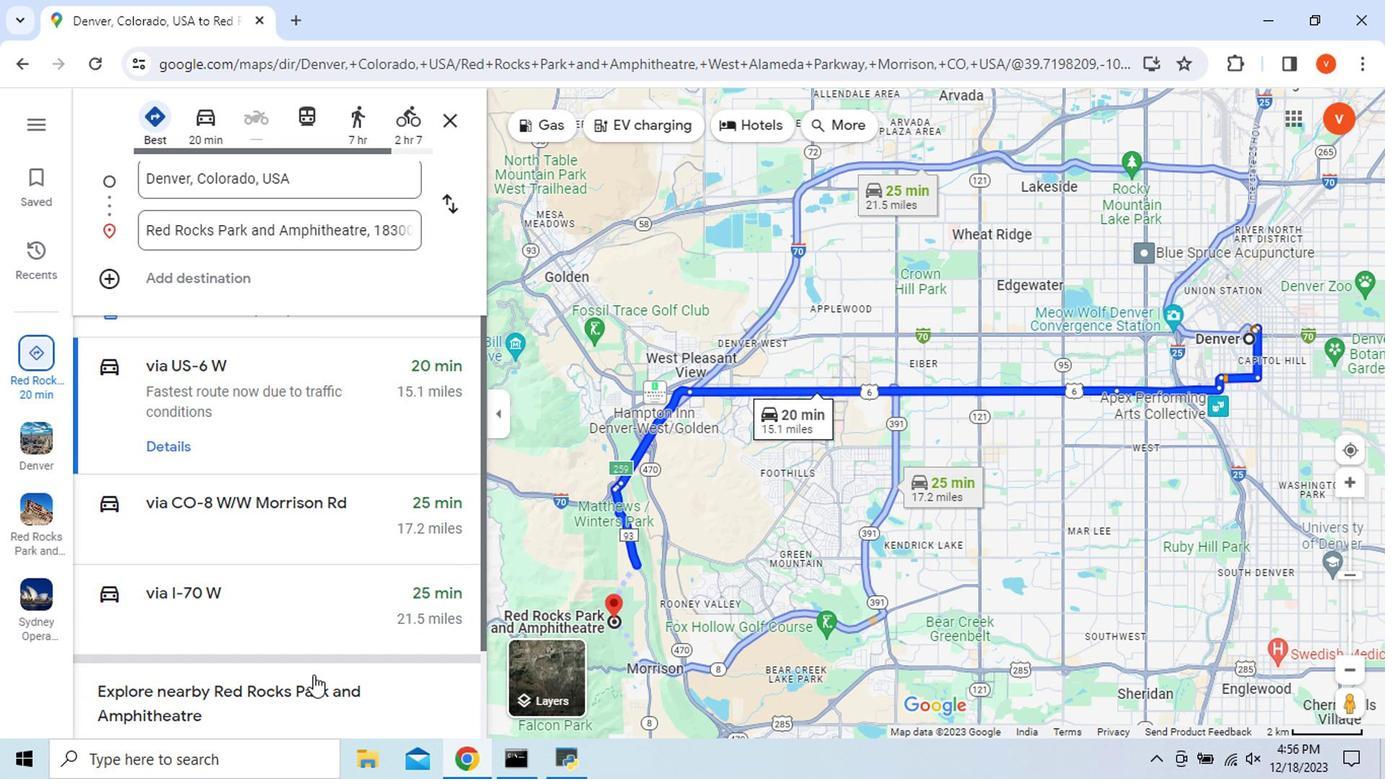 
Action: Mouse moved to (251, 531)
Screenshot: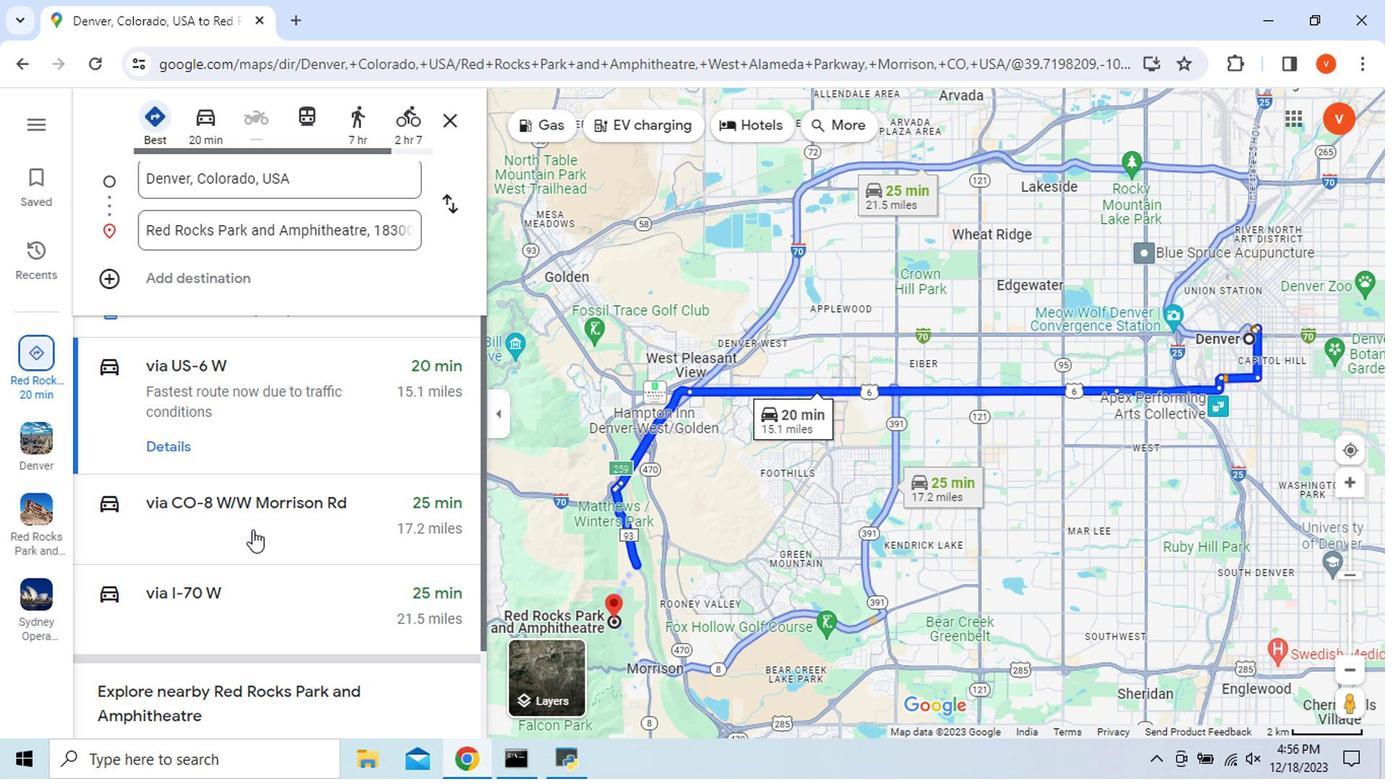 
Action: Mouse pressed left at (251, 531)
Screenshot: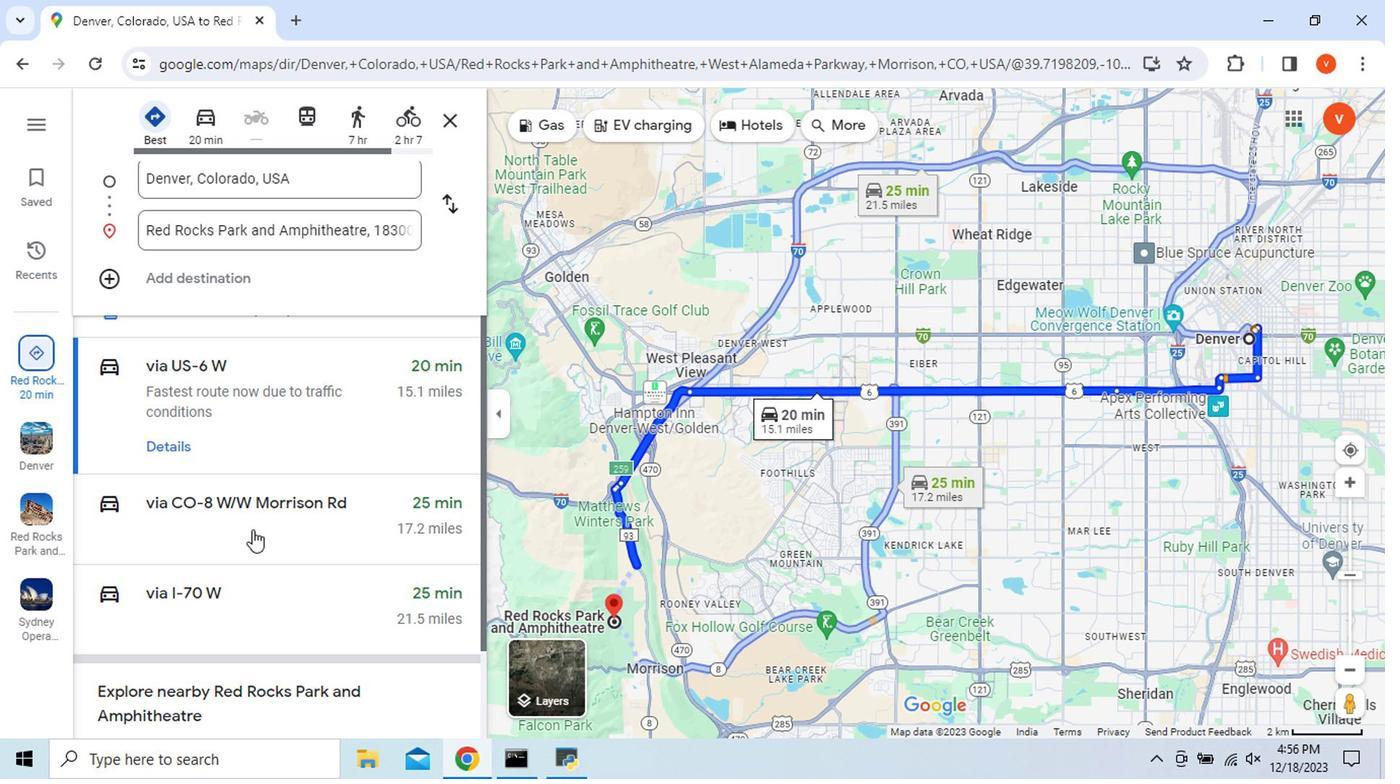 
Action: Mouse moved to (175, 520)
Screenshot: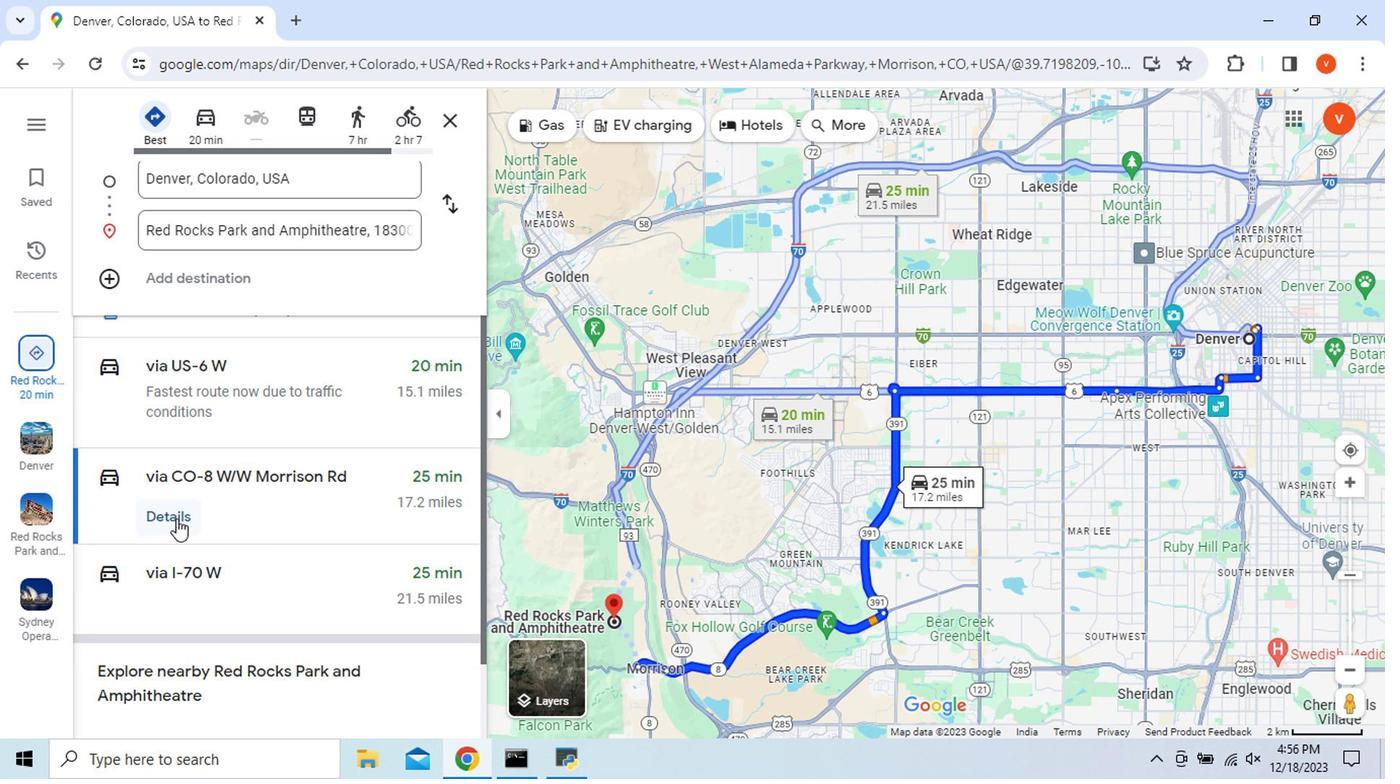 
Action: Mouse pressed left at (175, 520)
Screenshot: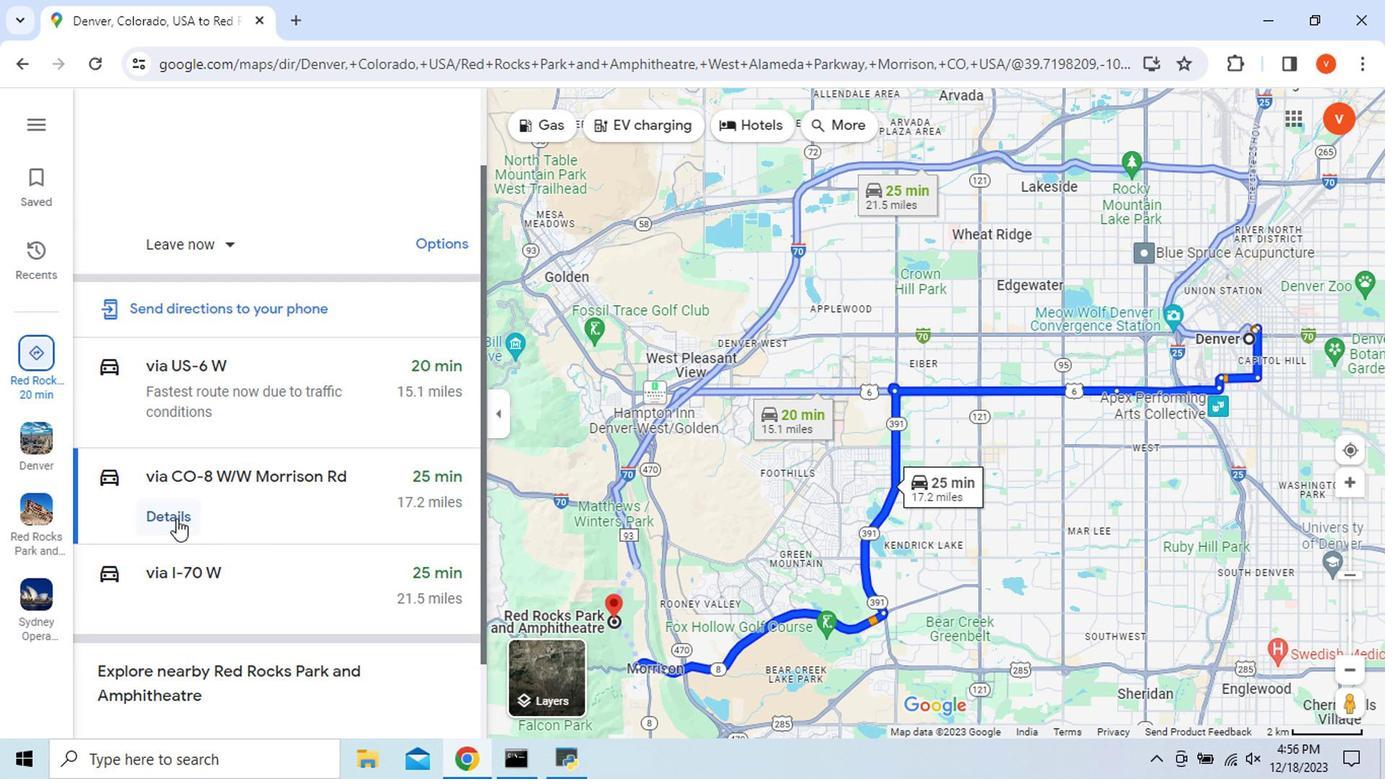 
Action: Mouse moved to (112, 354)
Screenshot: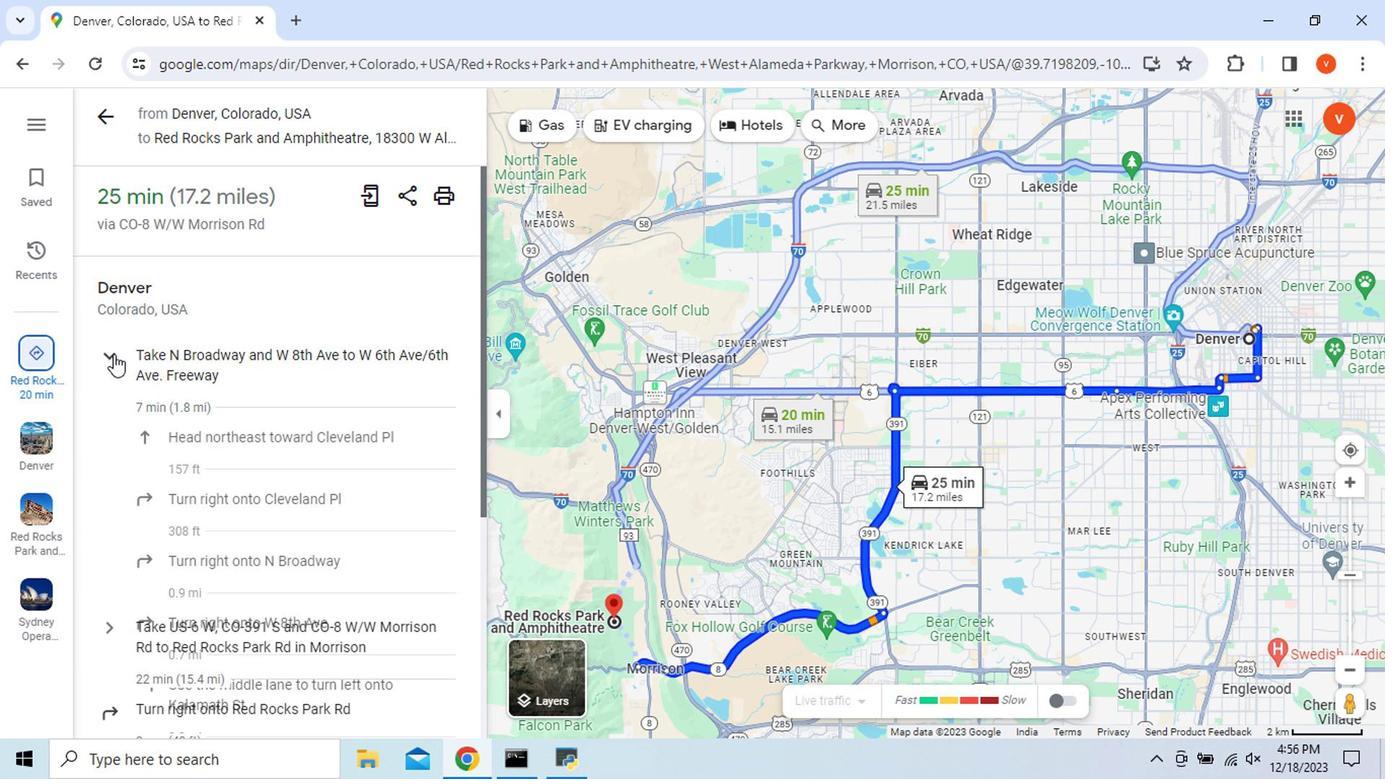 
Action: Mouse pressed left at (112, 354)
Screenshot: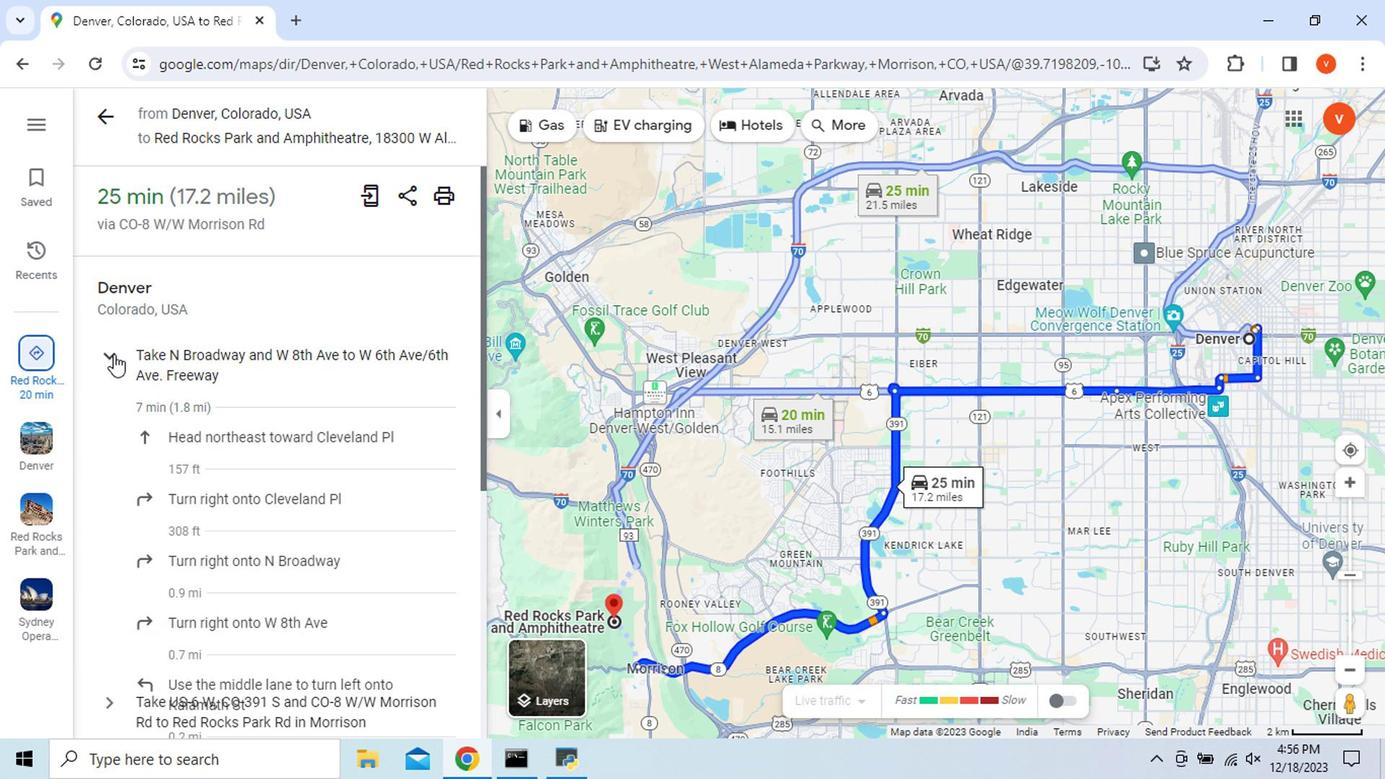 
Action: Mouse moved to (116, 461)
Screenshot: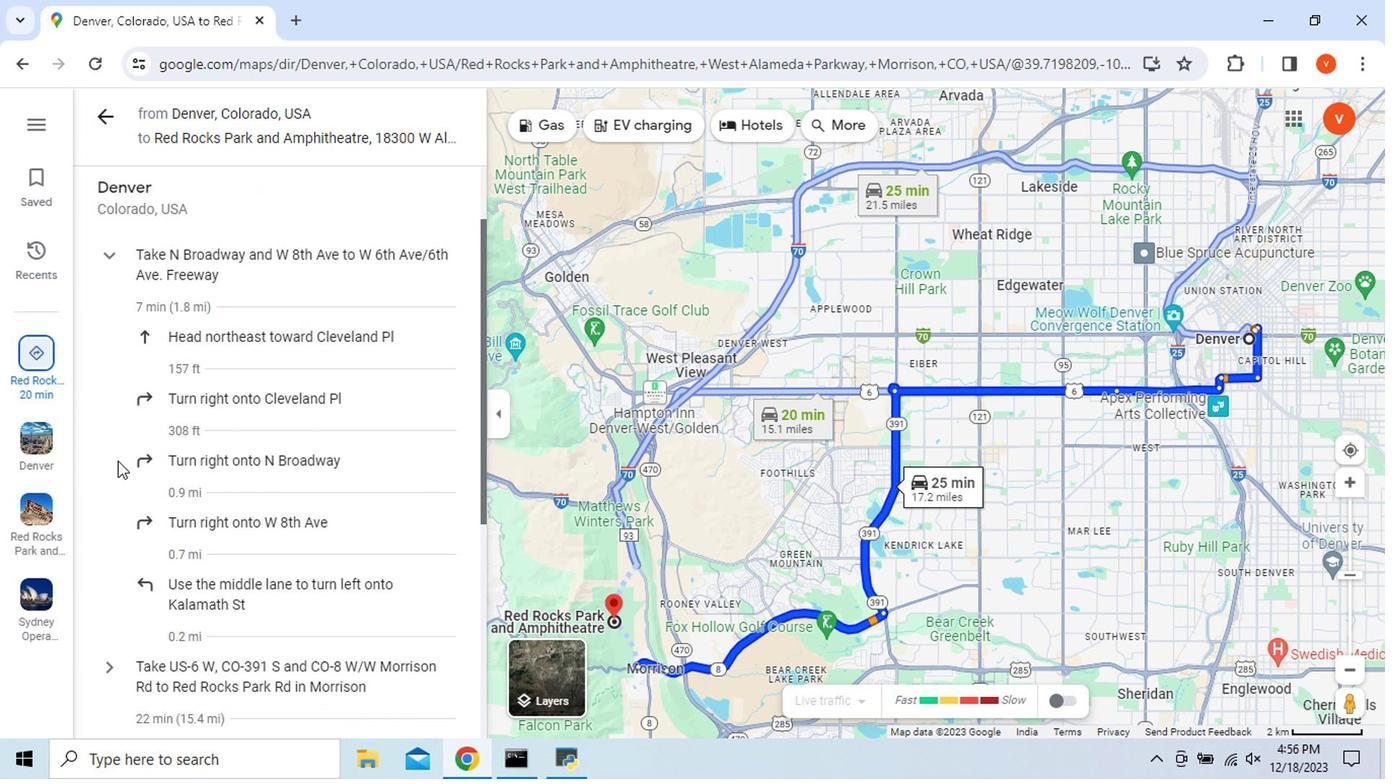 
Action: Mouse scrolled (116, 461) with delta (0, 0)
Screenshot: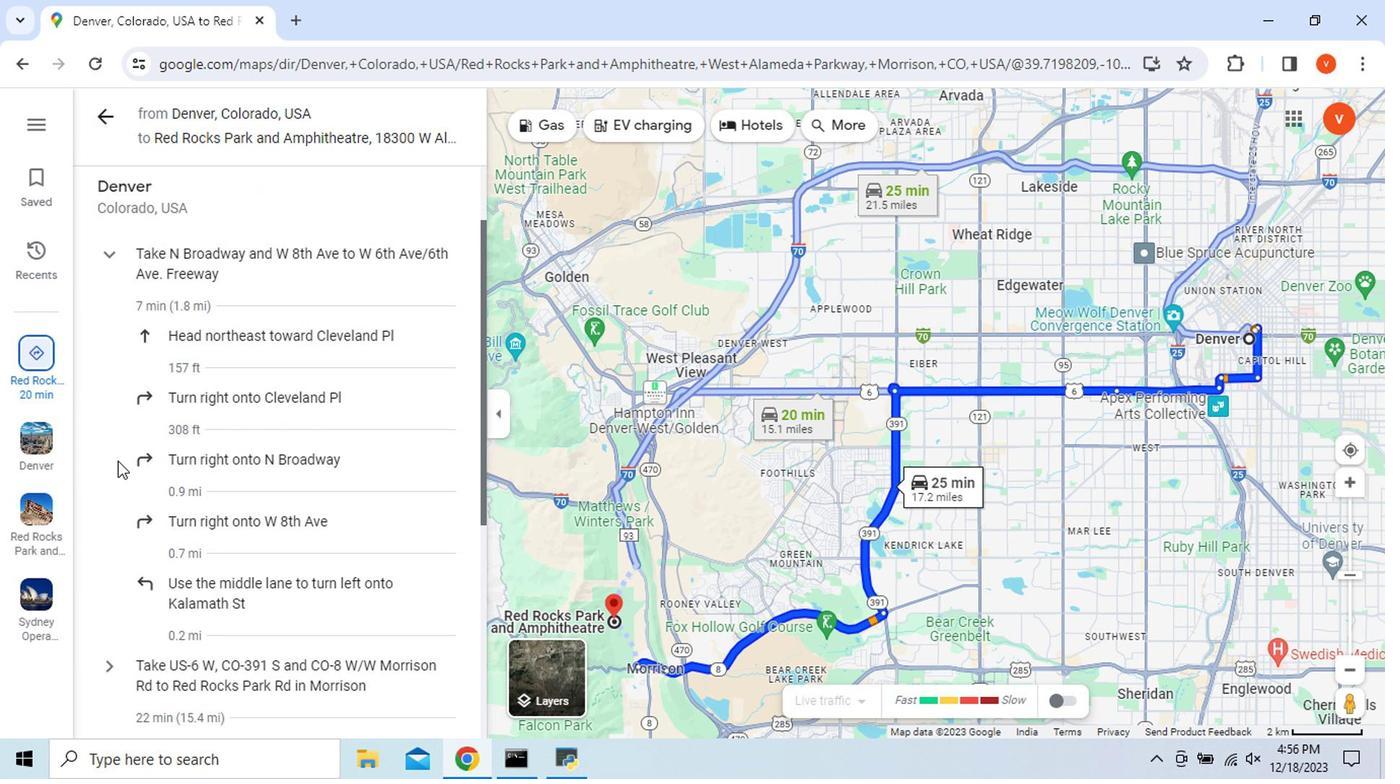 
Action: Mouse scrolled (116, 461) with delta (0, 0)
Screenshot: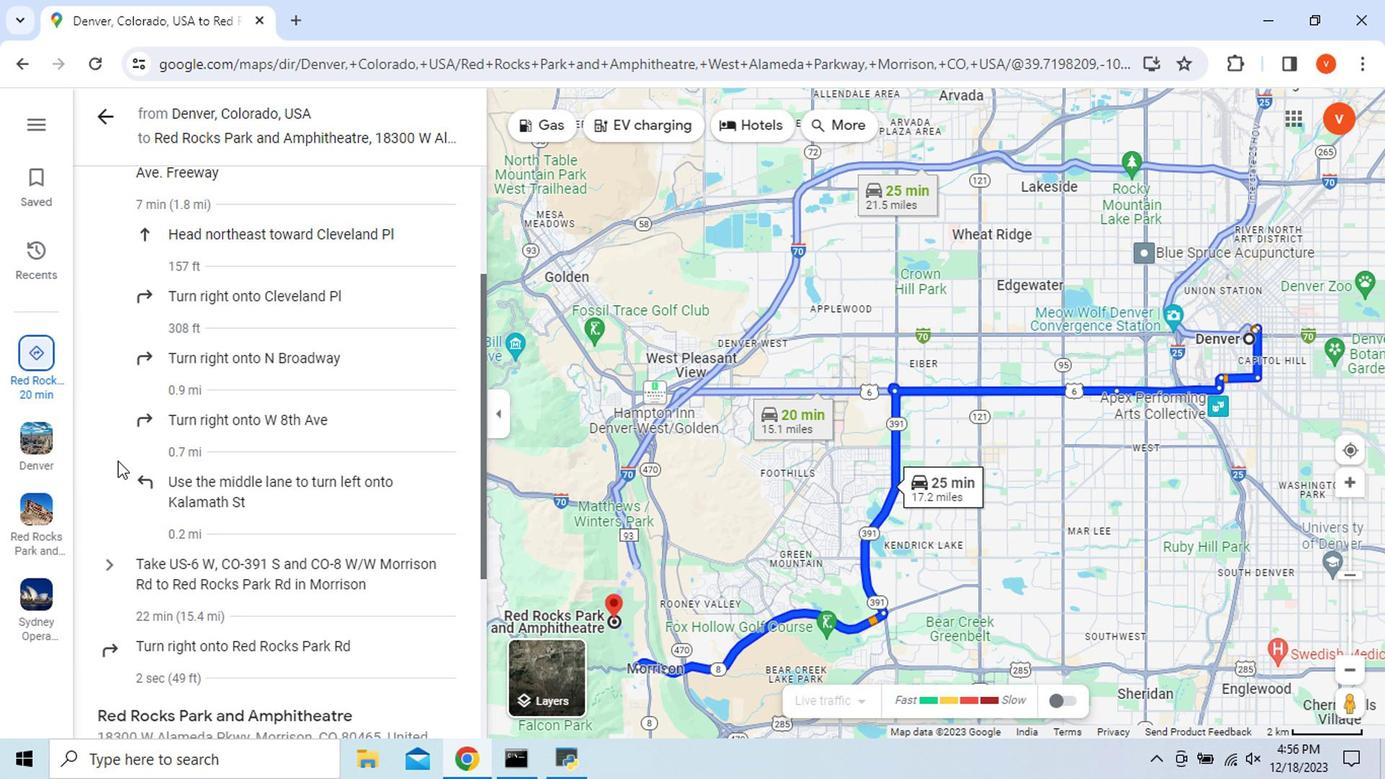 
Action: Mouse moved to (110, 564)
Screenshot: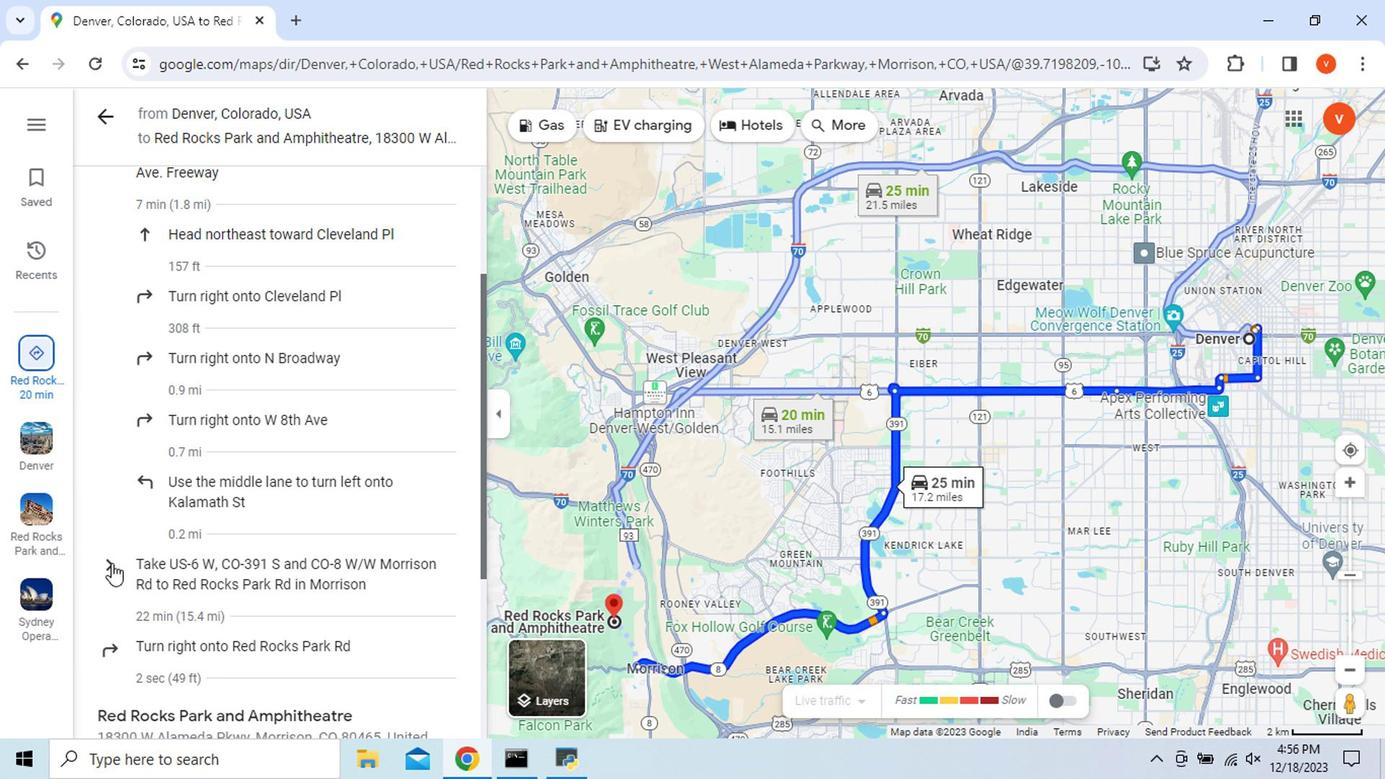 
Action: Mouse pressed left at (110, 564)
Screenshot: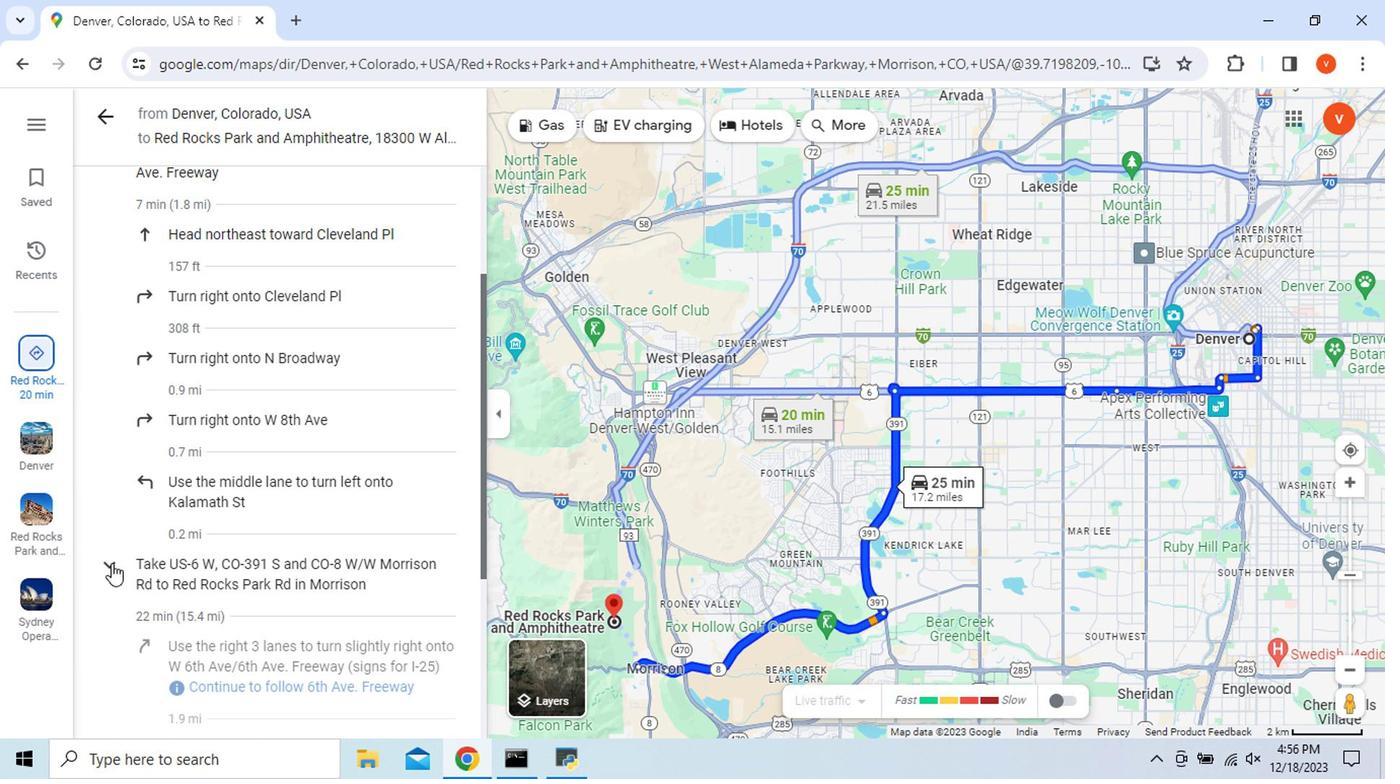
Action: Mouse scrolled (110, 564) with delta (0, 0)
Screenshot: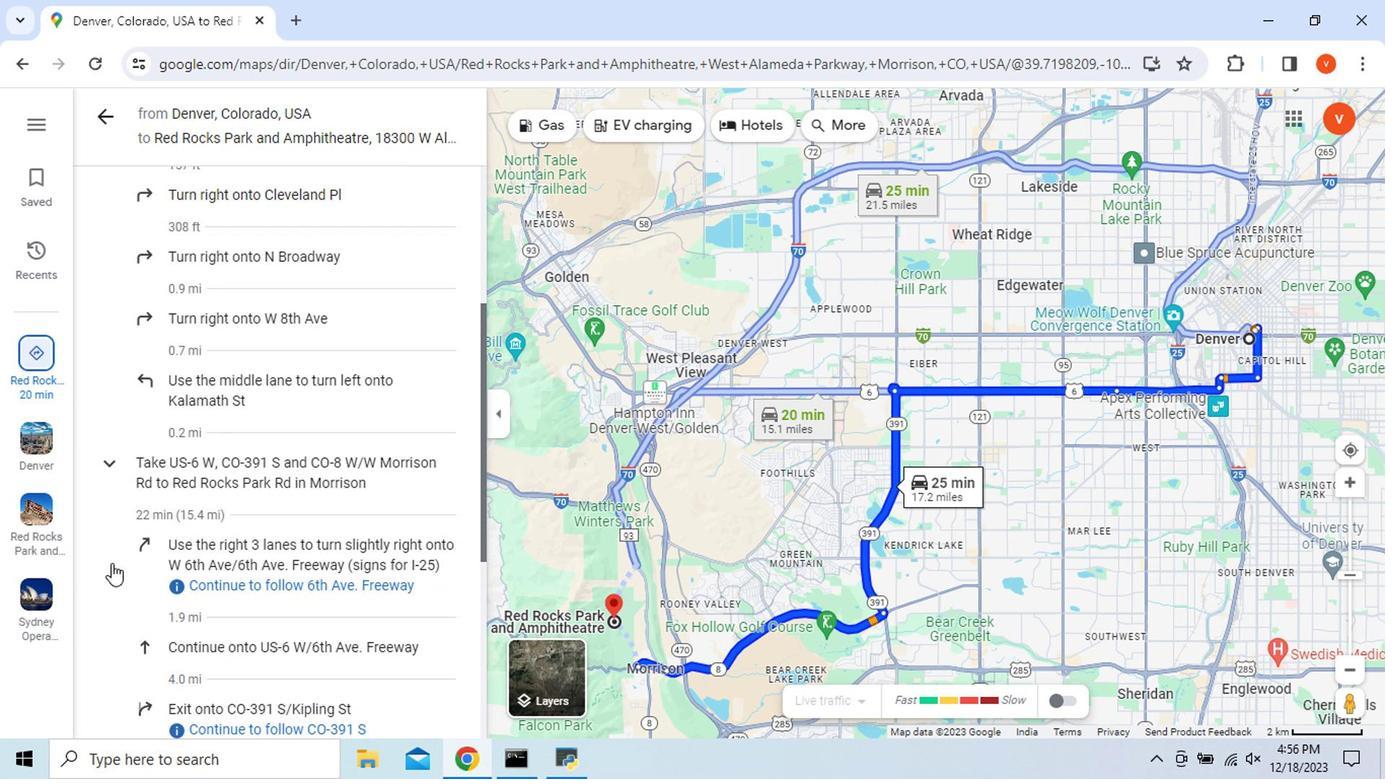 
Action: Mouse scrolled (110, 564) with delta (0, 0)
Screenshot: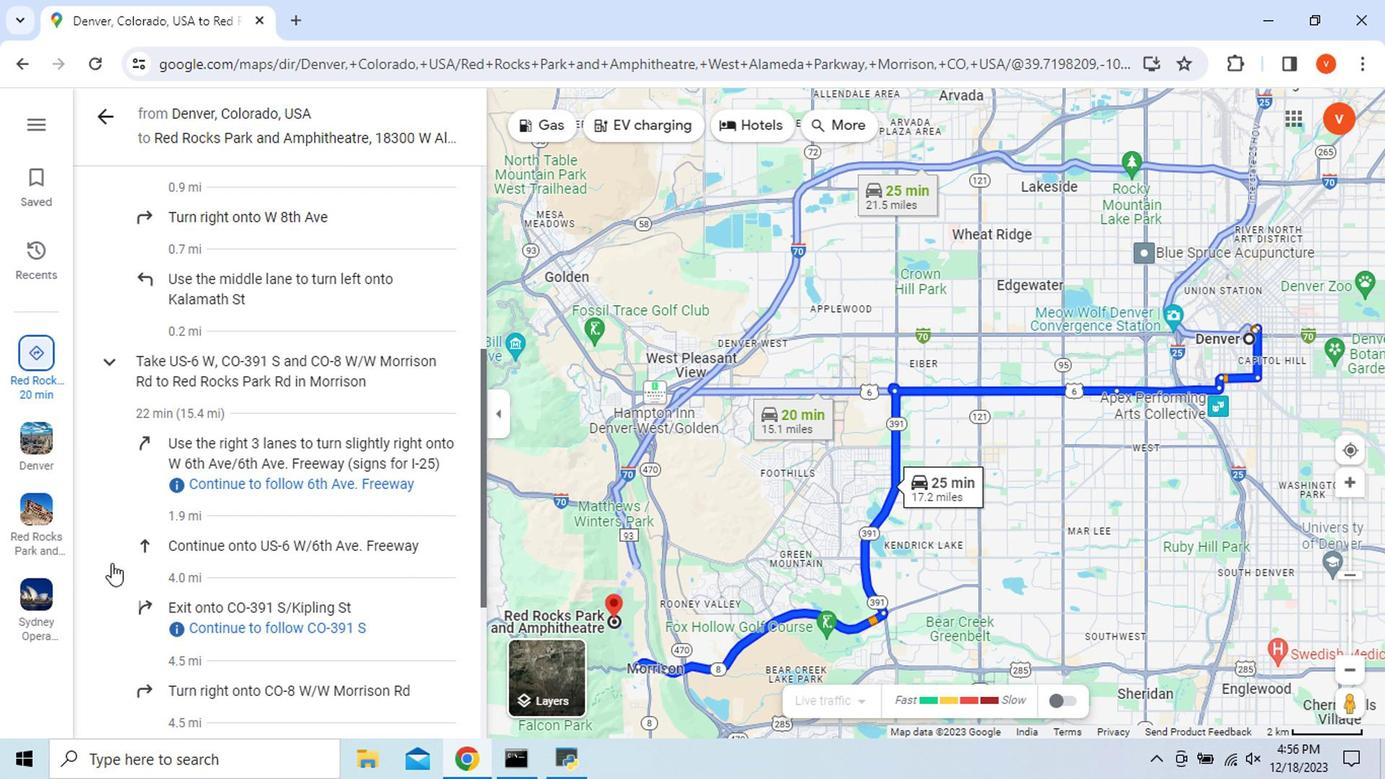 
Action: Mouse scrolled (110, 564) with delta (0, 0)
Screenshot: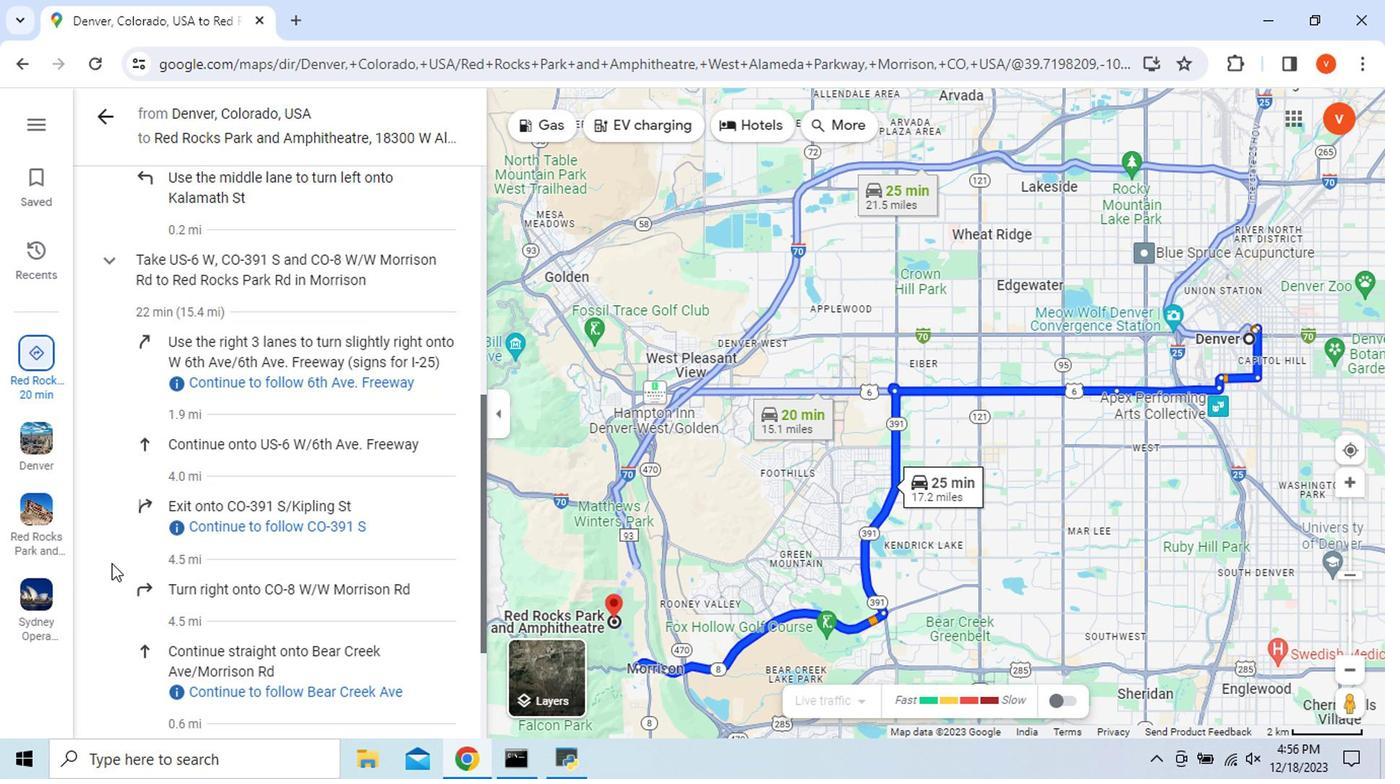 
Action: Mouse scrolled (110, 564) with delta (0, 0)
Screenshot: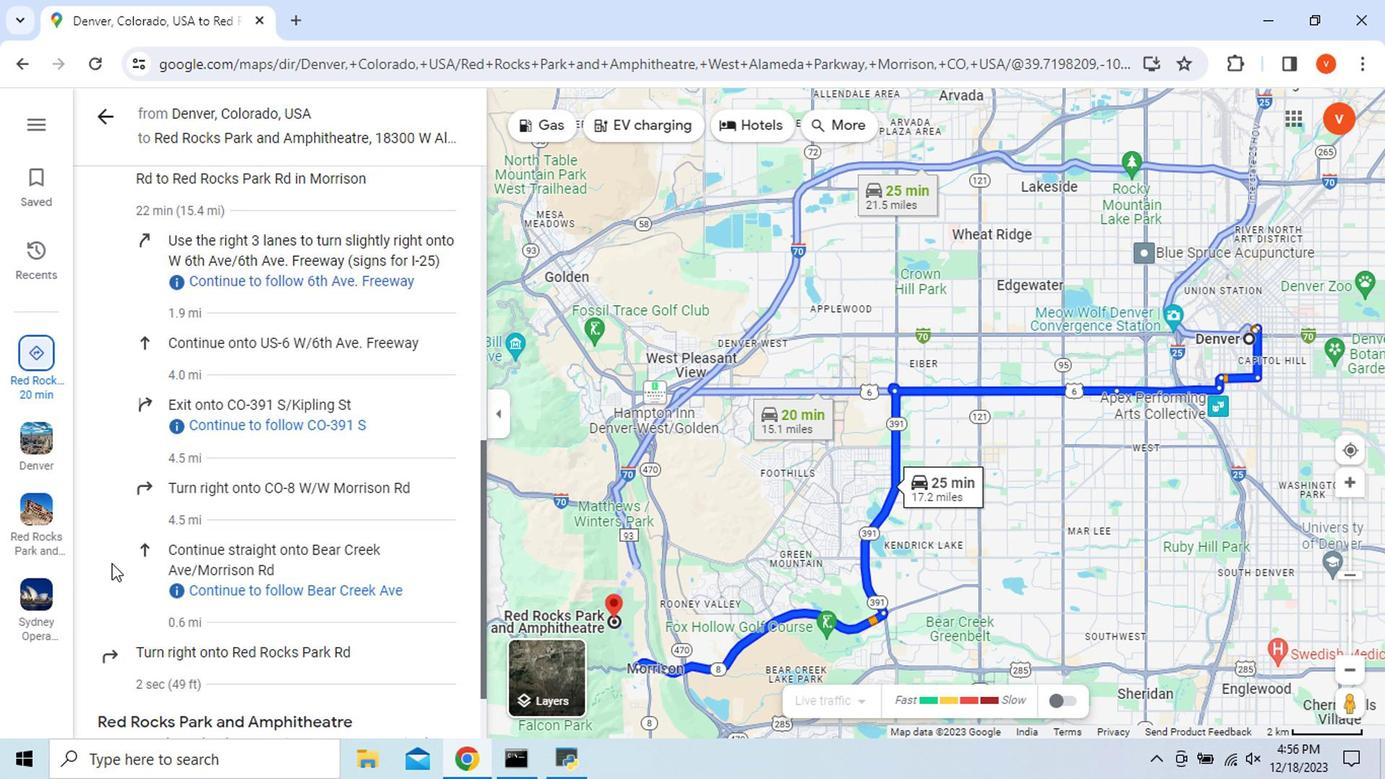 
Action: Mouse scrolled (110, 564) with delta (0, 0)
Screenshot: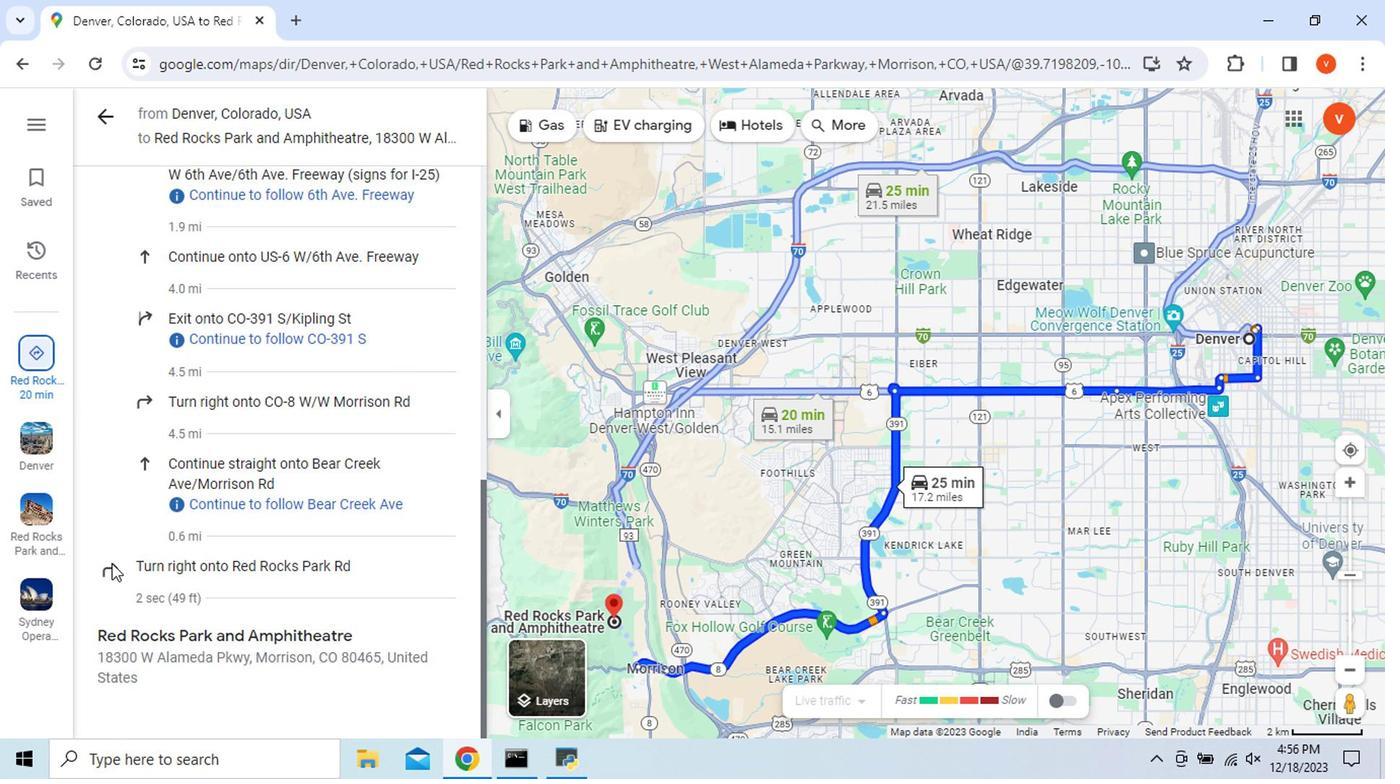 
Action: Mouse scrolled (110, 564) with delta (0, 0)
Screenshot: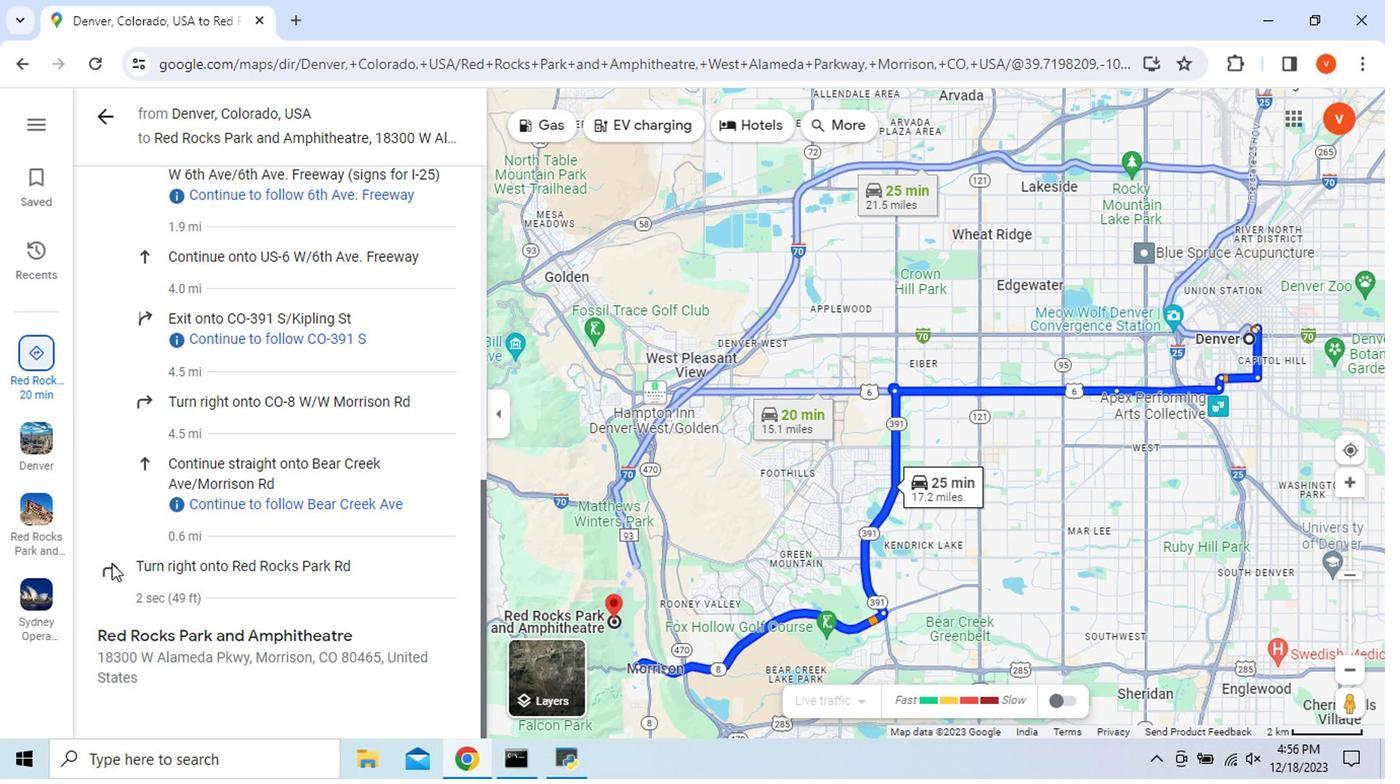 
Action: Mouse moved to (102, 116)
Screenshot: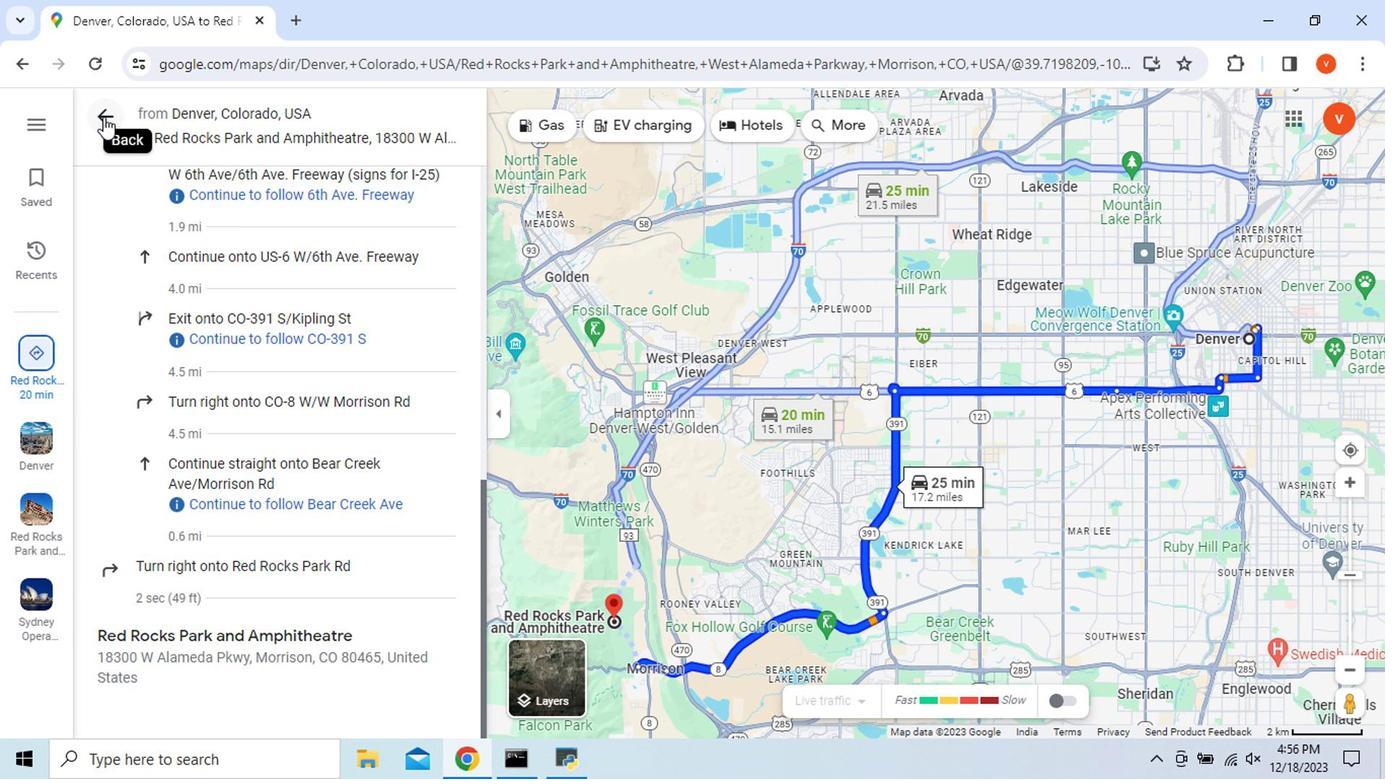
Action: Mouse pressed left at (102, 116)
Screenshot: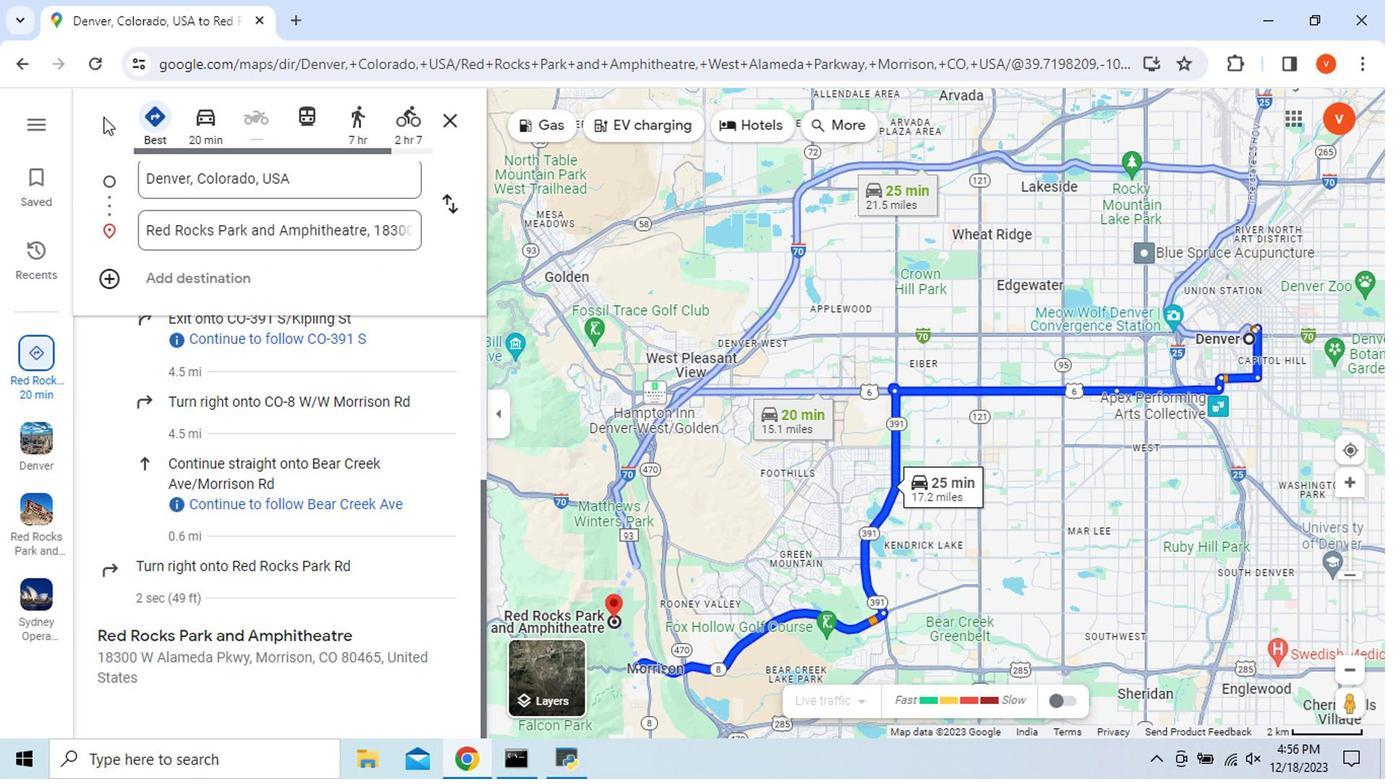 
Action: Mouse moved to (562, 259)
Screenshot: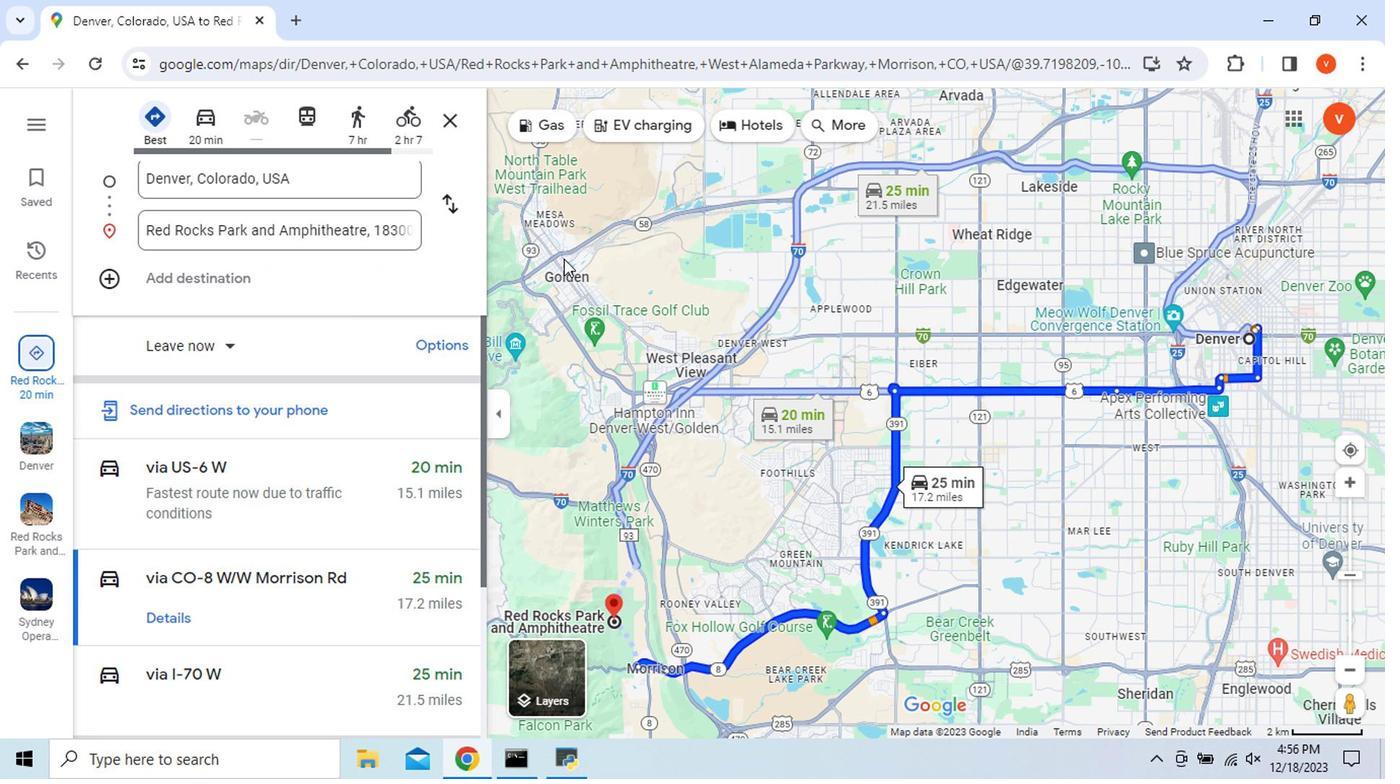 
